 Task: Sort photos from a charity event into albums for different activities or initiatives.
Action: Mouse moved to (768, 430)
Screenshot: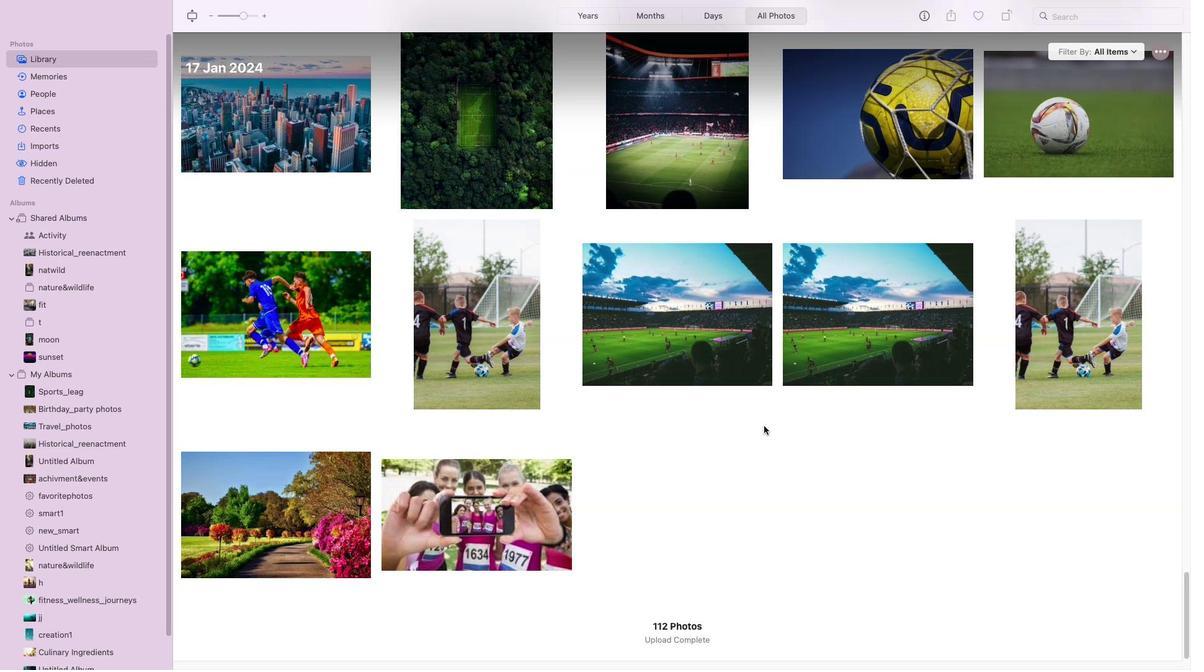 
Action: Mouse pressed left at (768, 430)
Screenshot: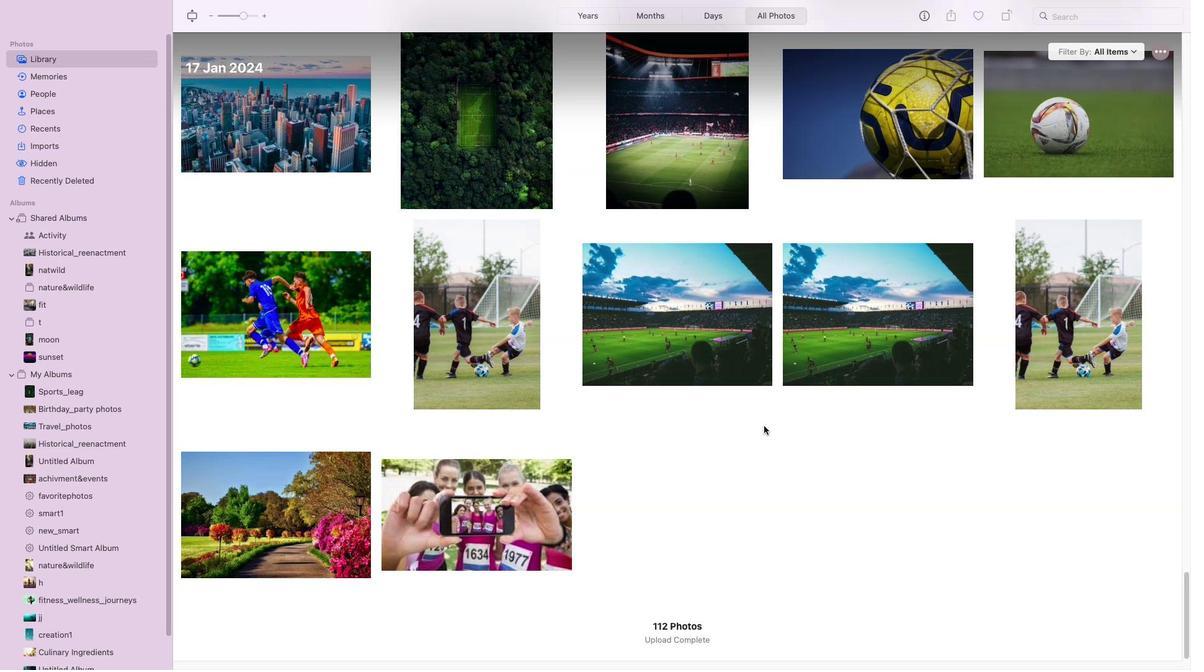 
Action: Mouse moved to (546, 519)
Screenshot: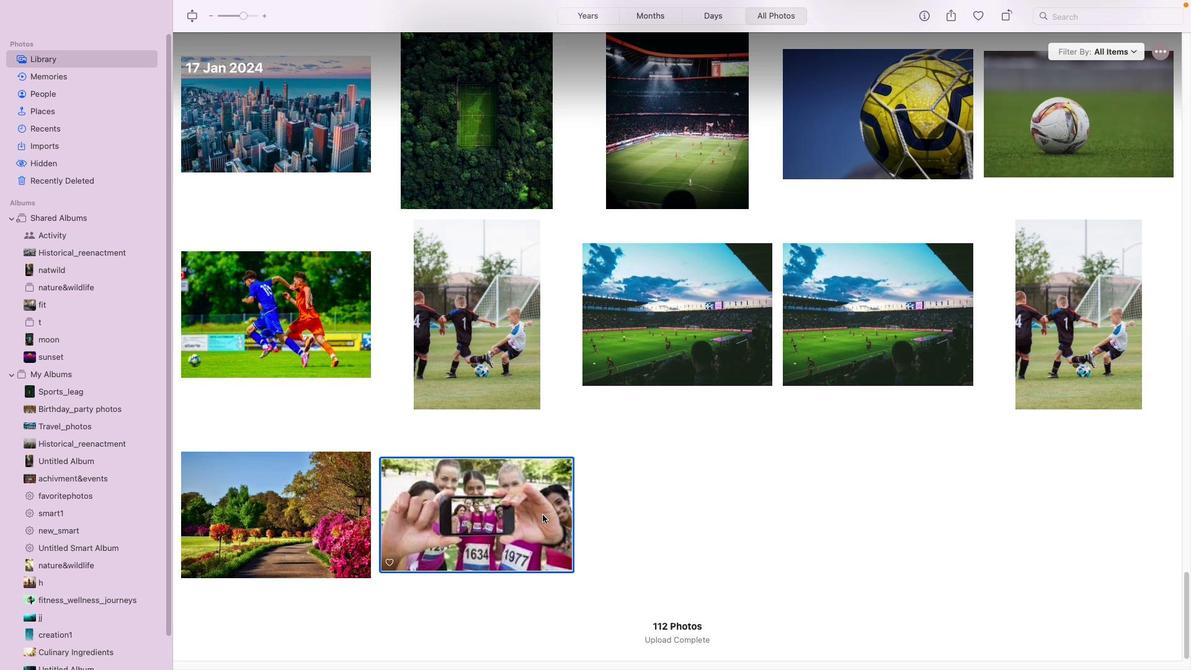 
Action: Mouse pressed left at (546, 519)
Screenshot: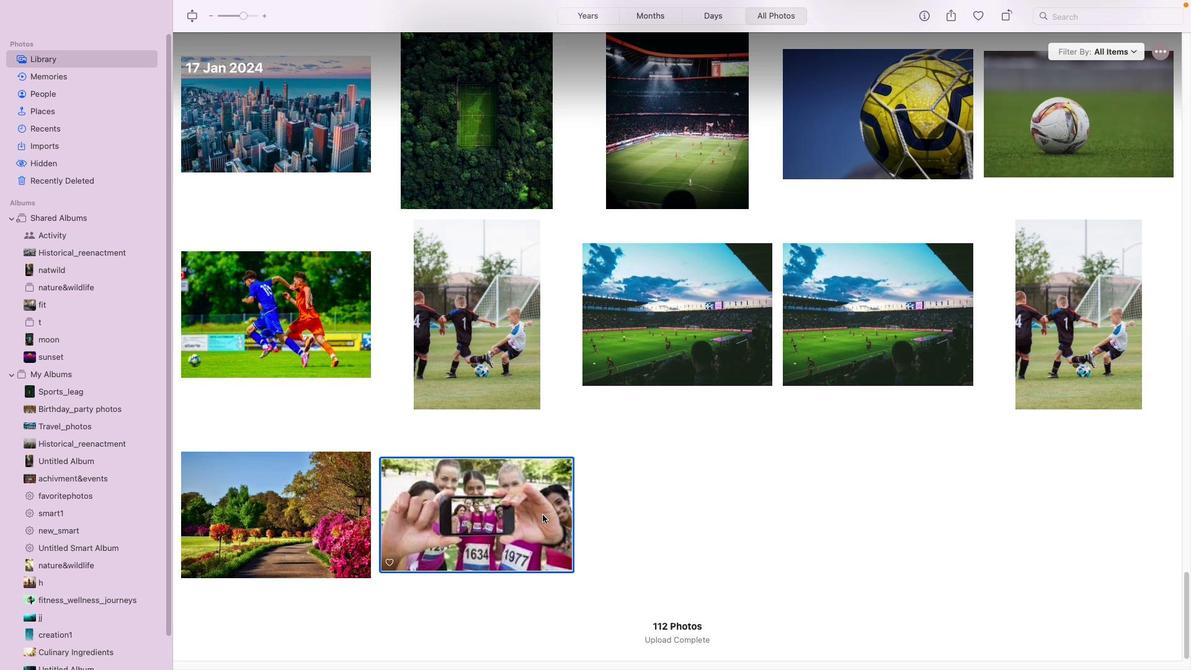 
Action: Mouse moved to (534, 473)
Screenshot: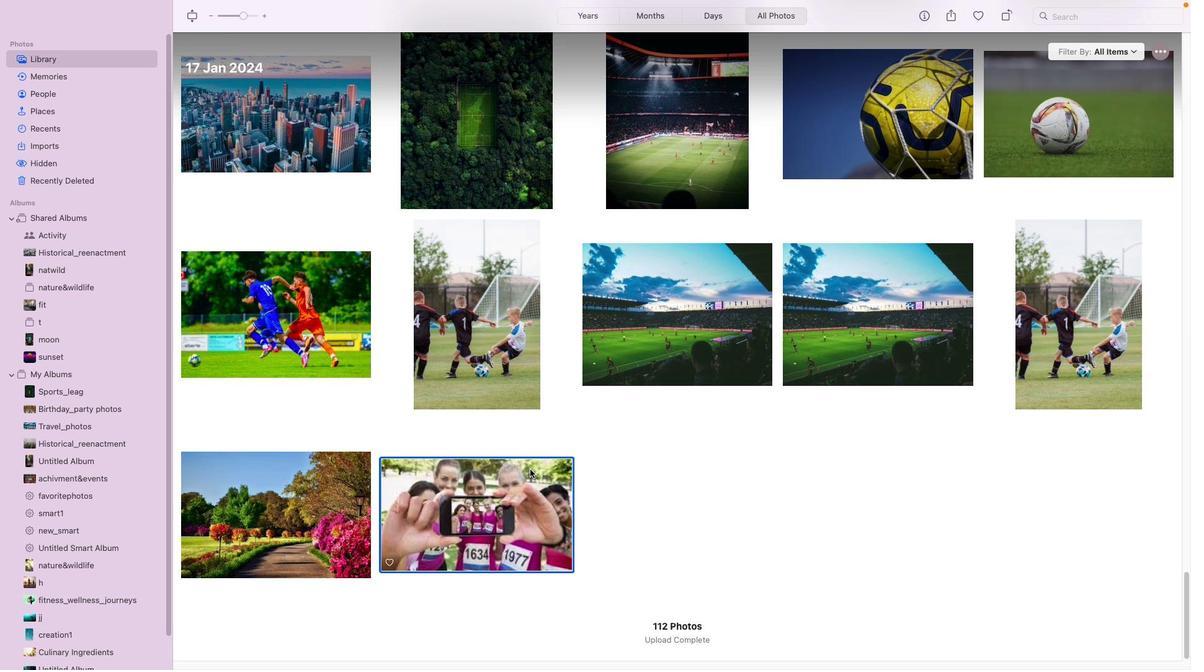 
Action: Key pressed Key.shift_r
Screenshot: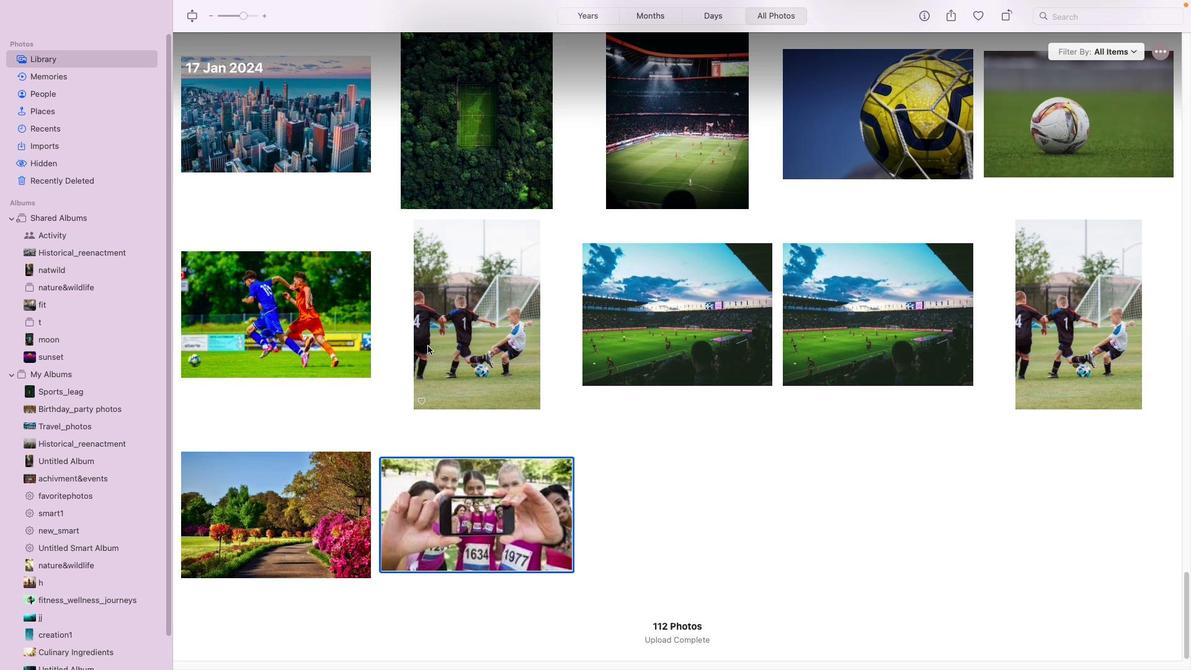 
Action: Mouse moved to (515, 344)
Screenshot: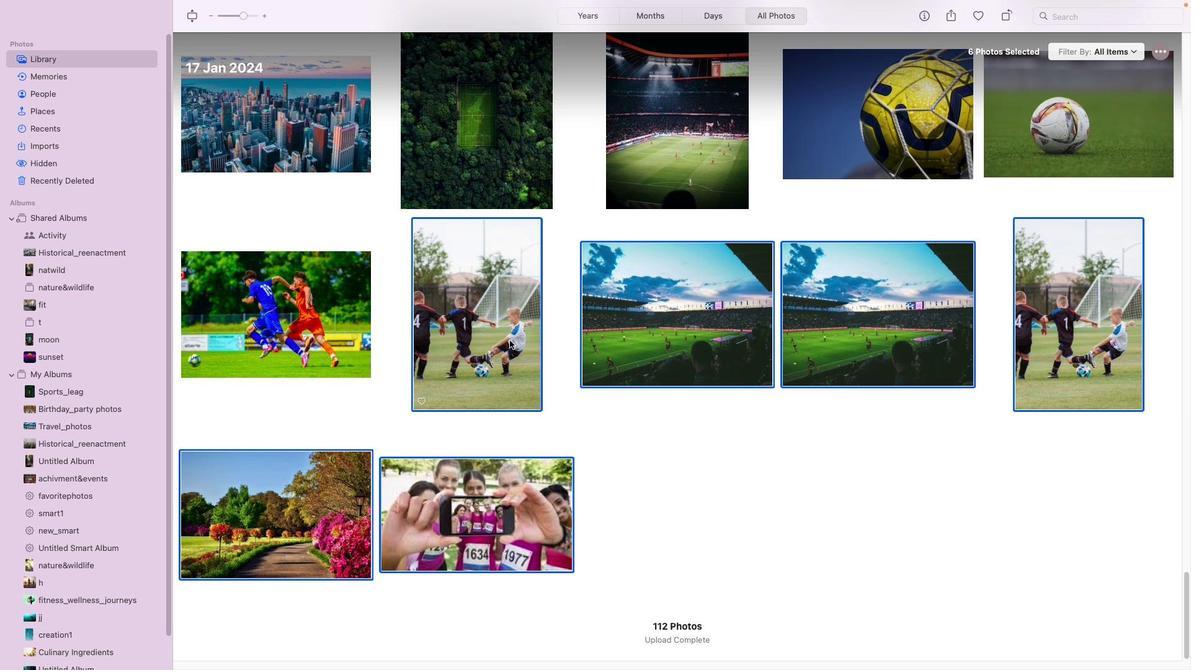 
Action: Mouse pressed left at (515, 344)
Screenshot: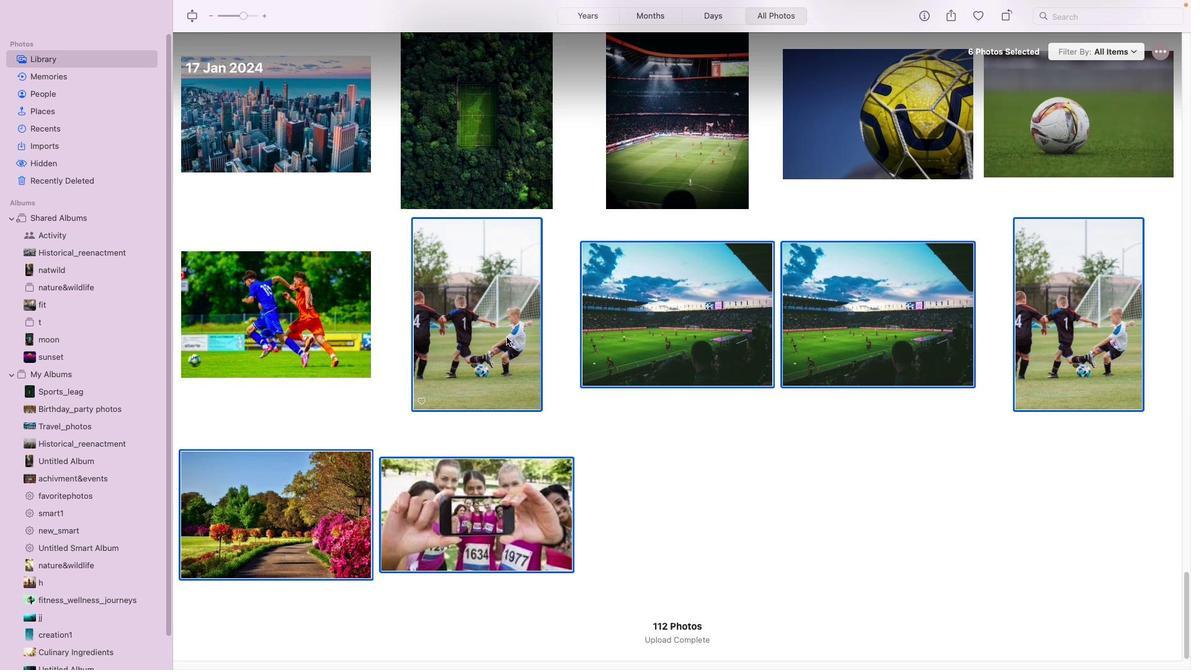 
Action: Mouse moved to (768, 479)
Screenshot: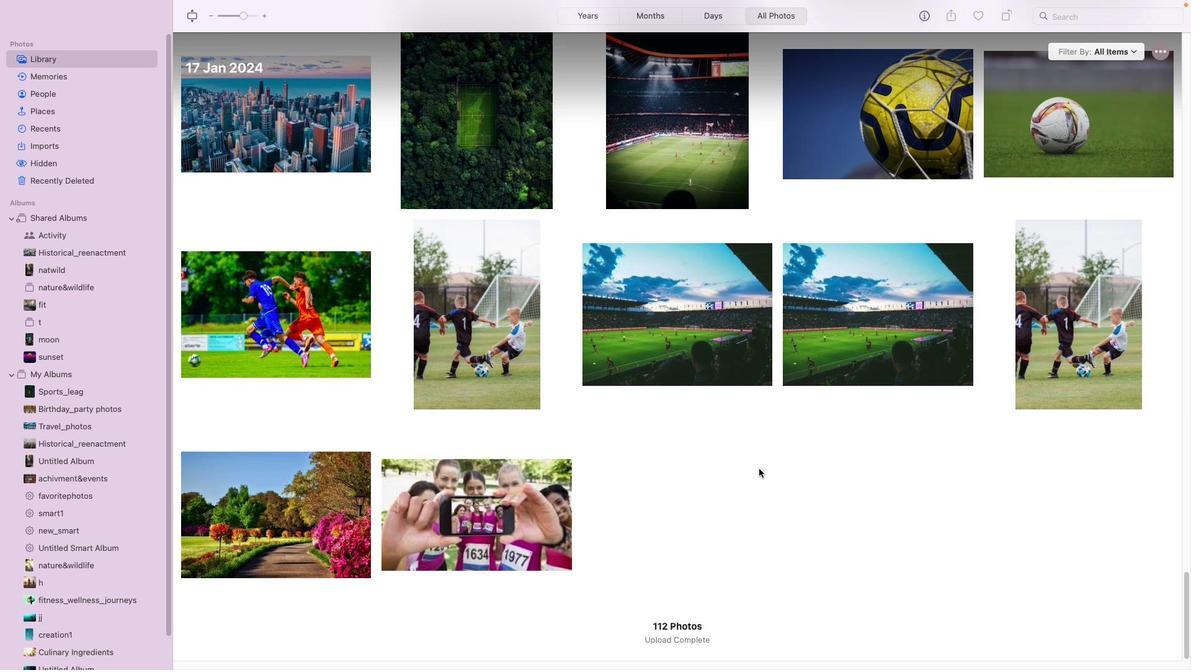 
Action: Mouse pressed left at (768, 479)
Screenshot: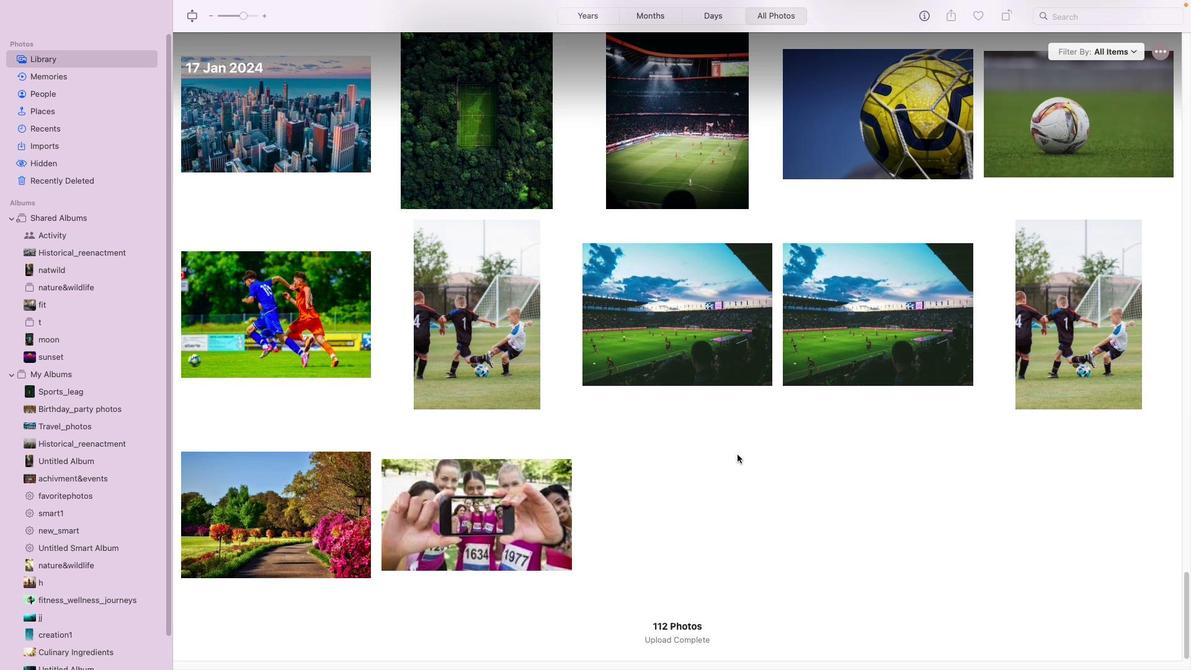 
Action: Mouse moved to (719, 446)
Screenshot: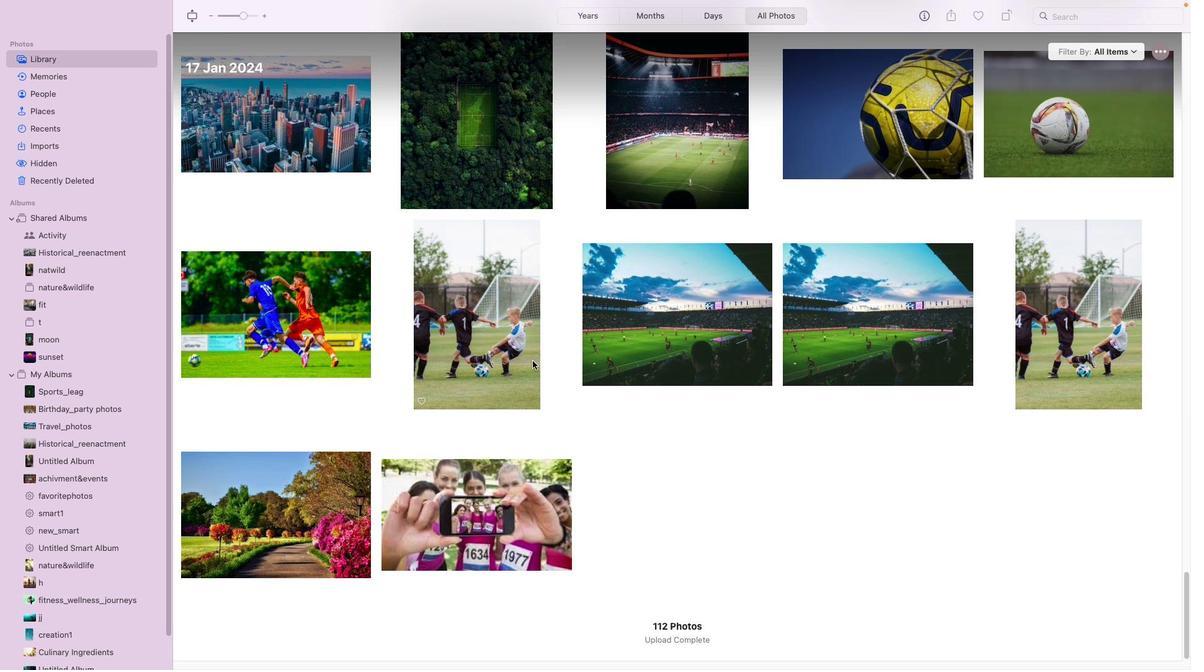 
Action: Key pressed Key.shift_r
Screenshot: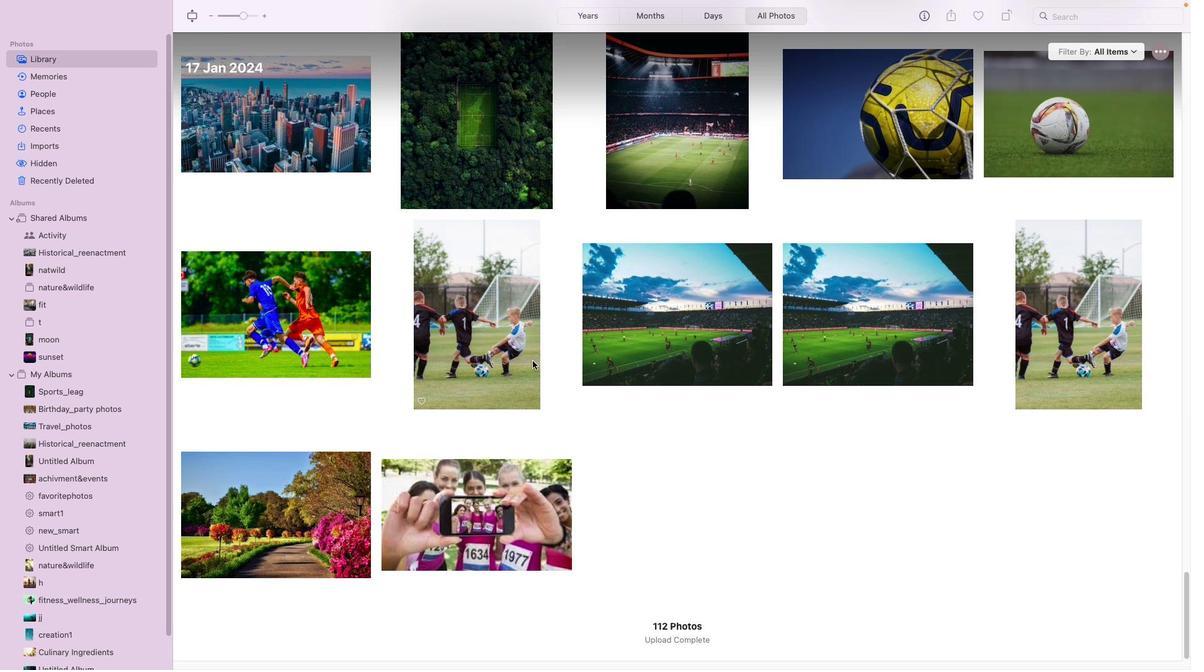 
Action: Mouse moved to (516, 364)
Screenshot: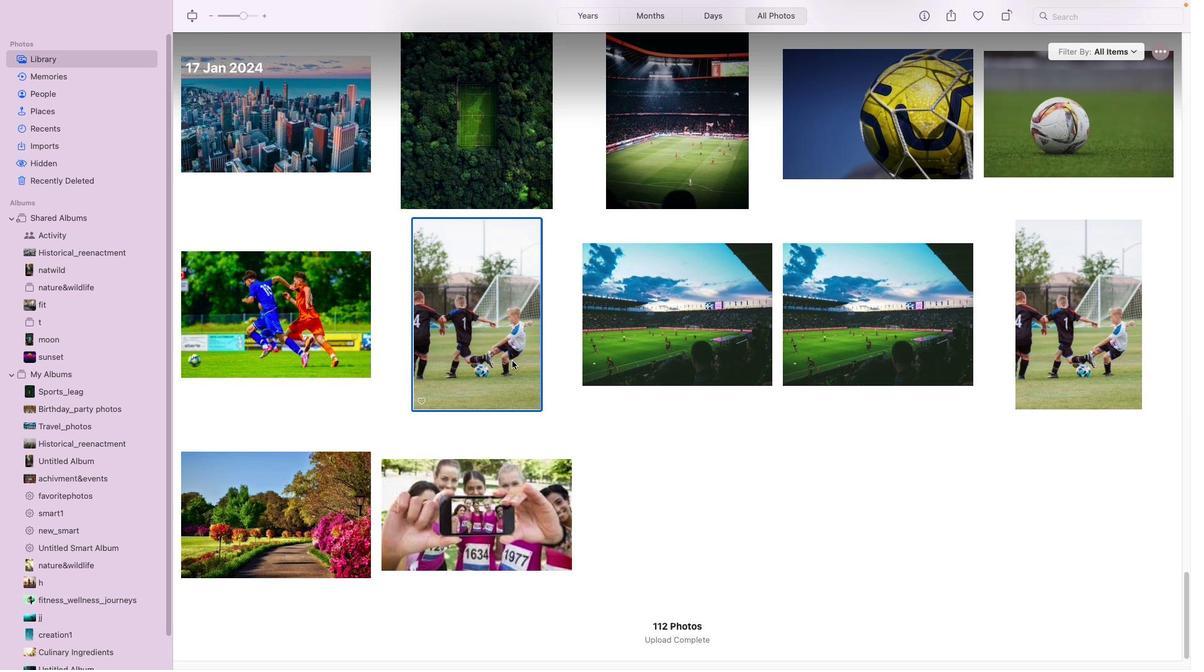 
Action: Mouse pressed left at (516, 364)
Screenshot: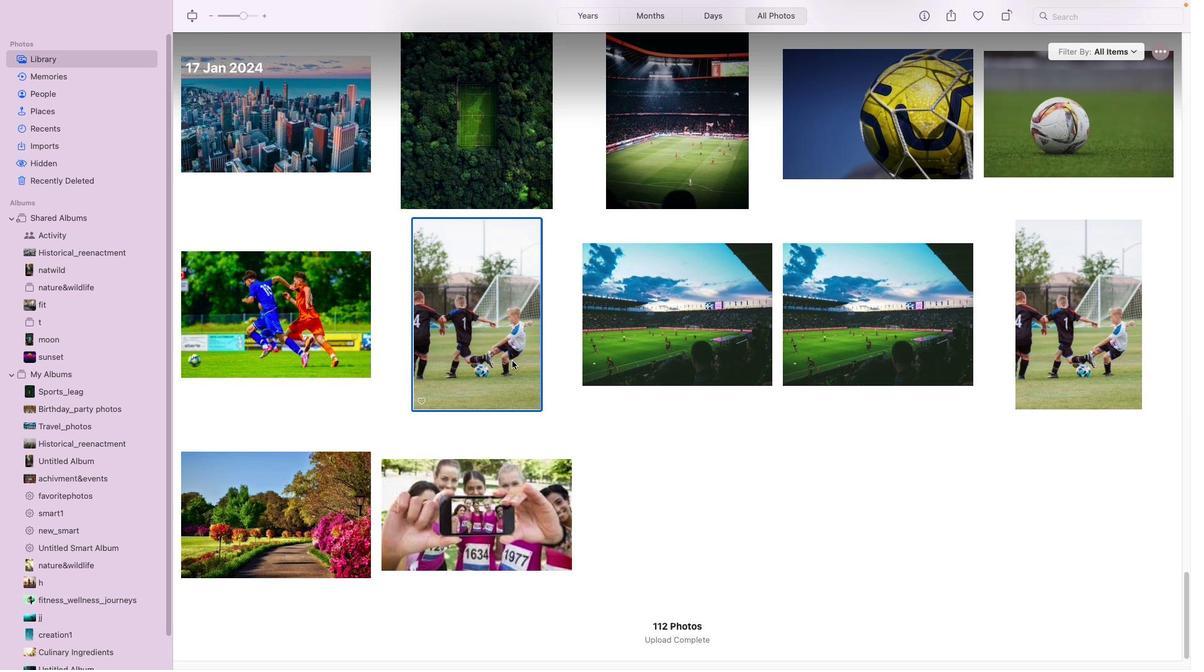 
Action: Mouse moved to (503, 495)
Screenshot: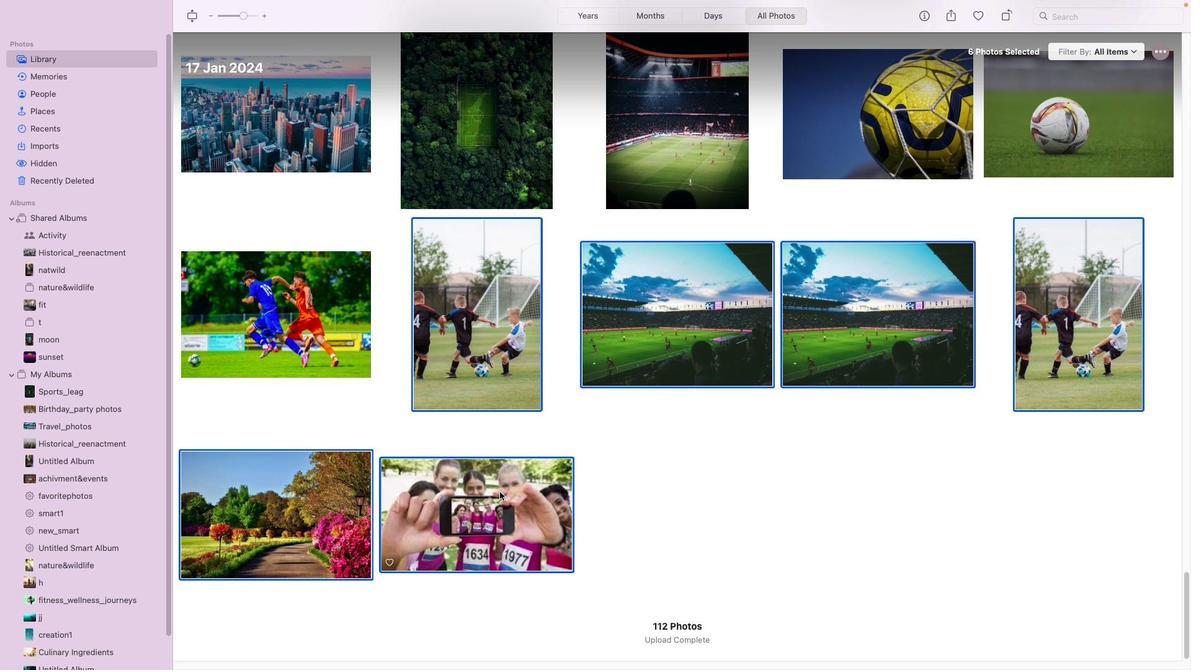 
Action: Mouse pressed left at (503, 495)
Screenshot: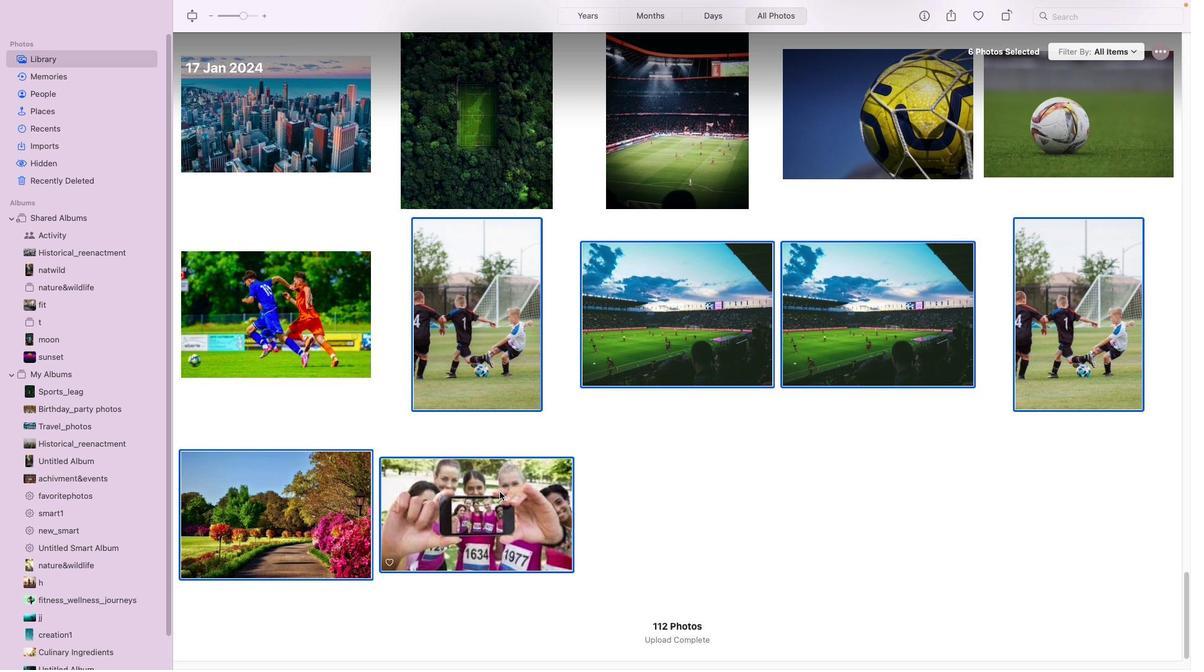 
Action: Mouse moved to (343, 519)
Screenshot: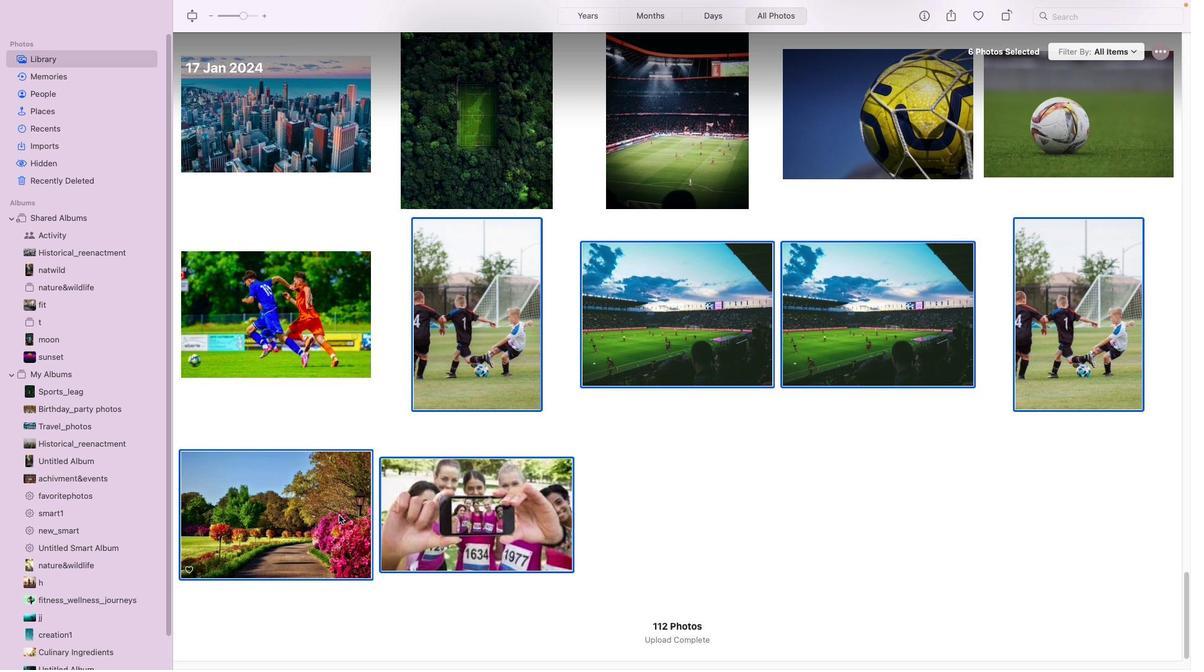 
Action: Key pressed Key.shift_r
Screenshot: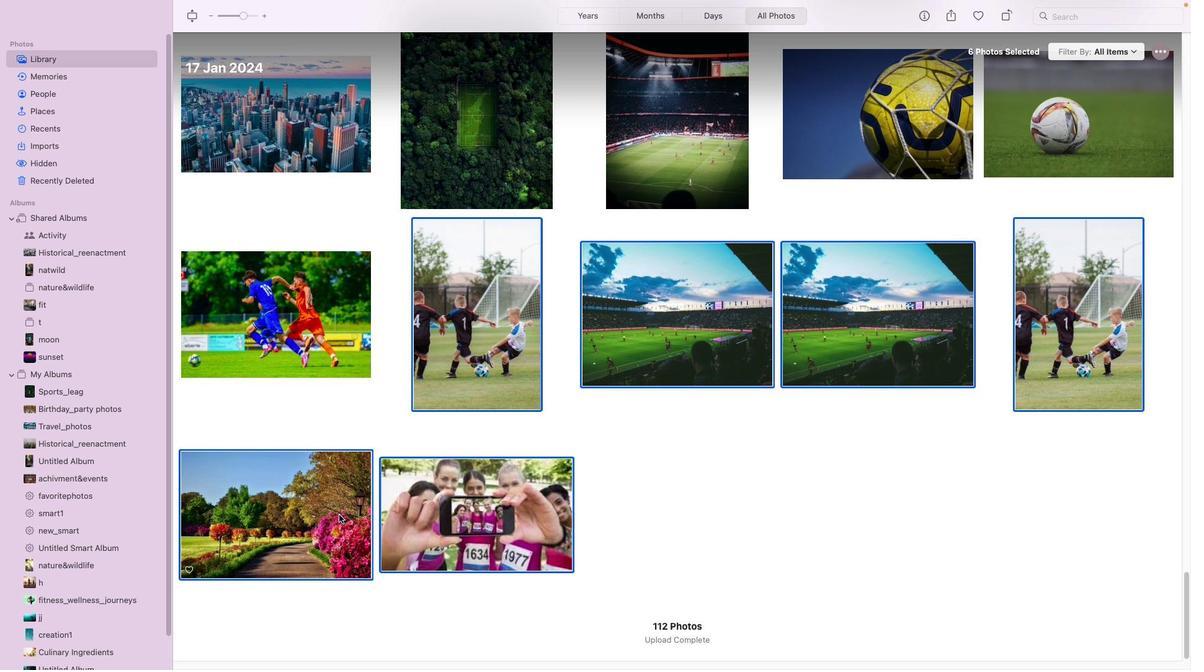 
Action: Mouse pressed left at (343, 519)
Screenshot: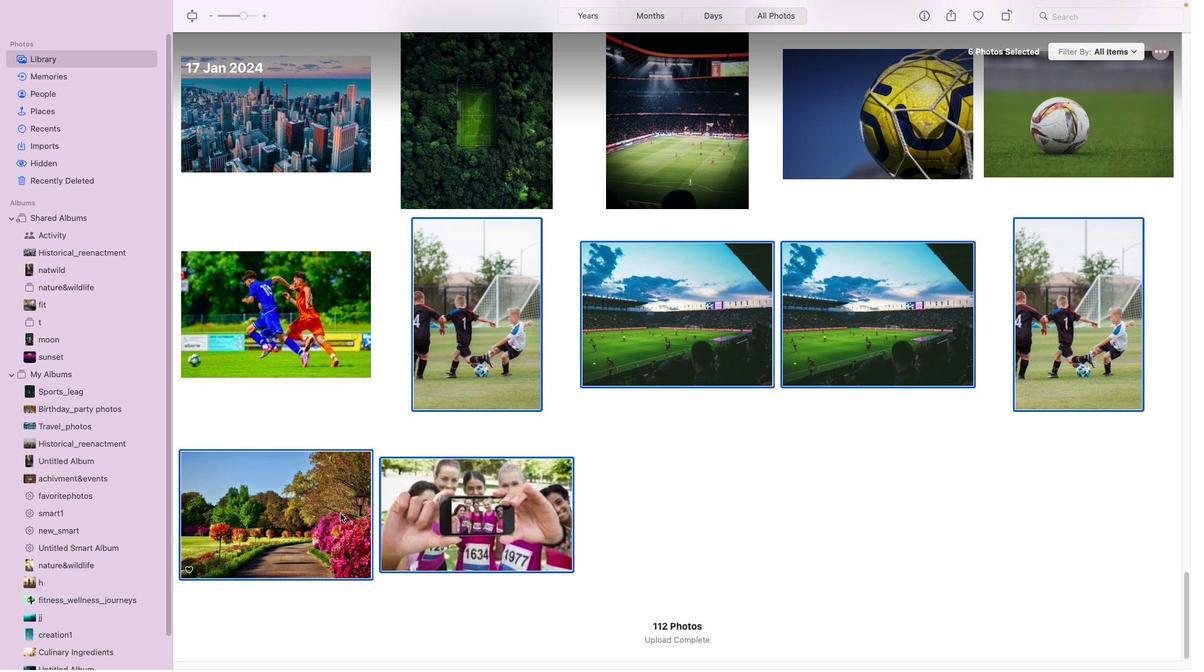 
Action: Mouse moved to (344, 518)
Screenshot: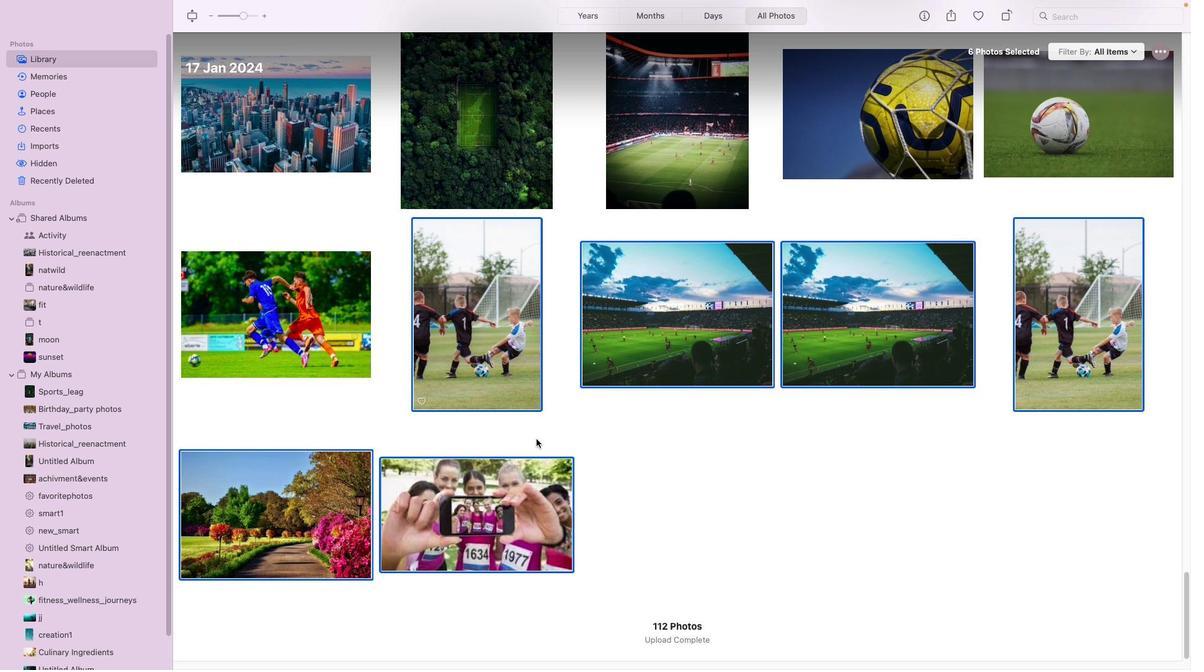 
Action: Mouse pressed left at (344, 518)
Screenshot: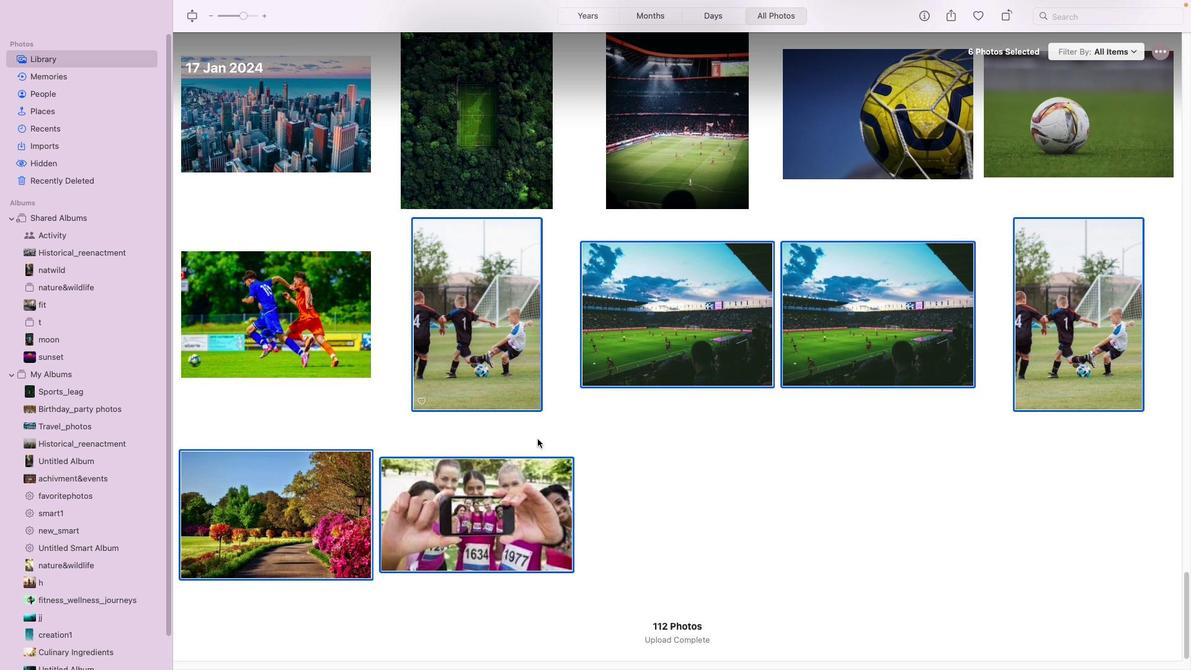 
Action: Mouse moved to (541, 443)
Screenshot: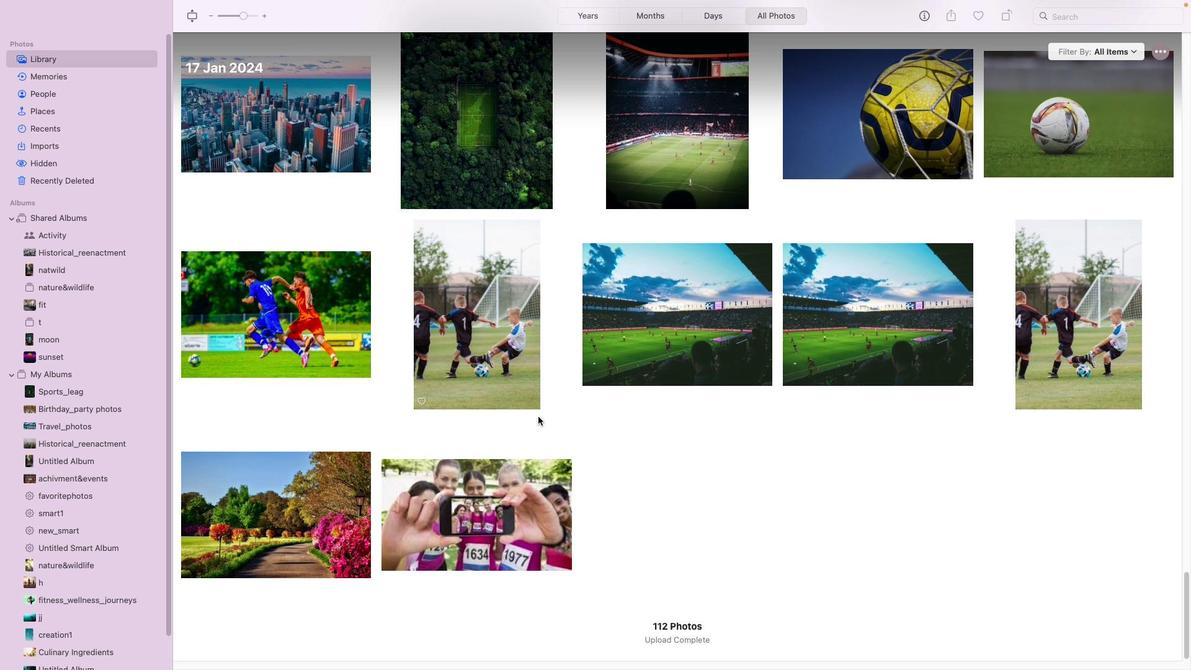 
Action: Mouse pressed left at (541, 443)
Screenshot: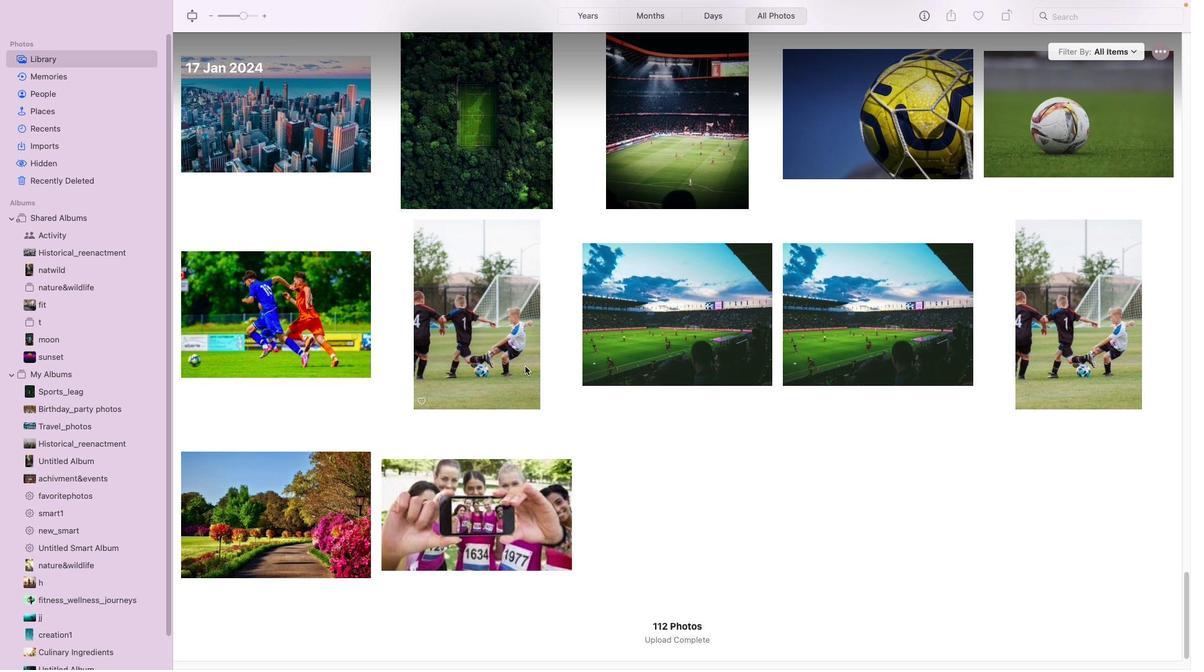 
Action: Mouse moved to (529, 370)
Screenshot: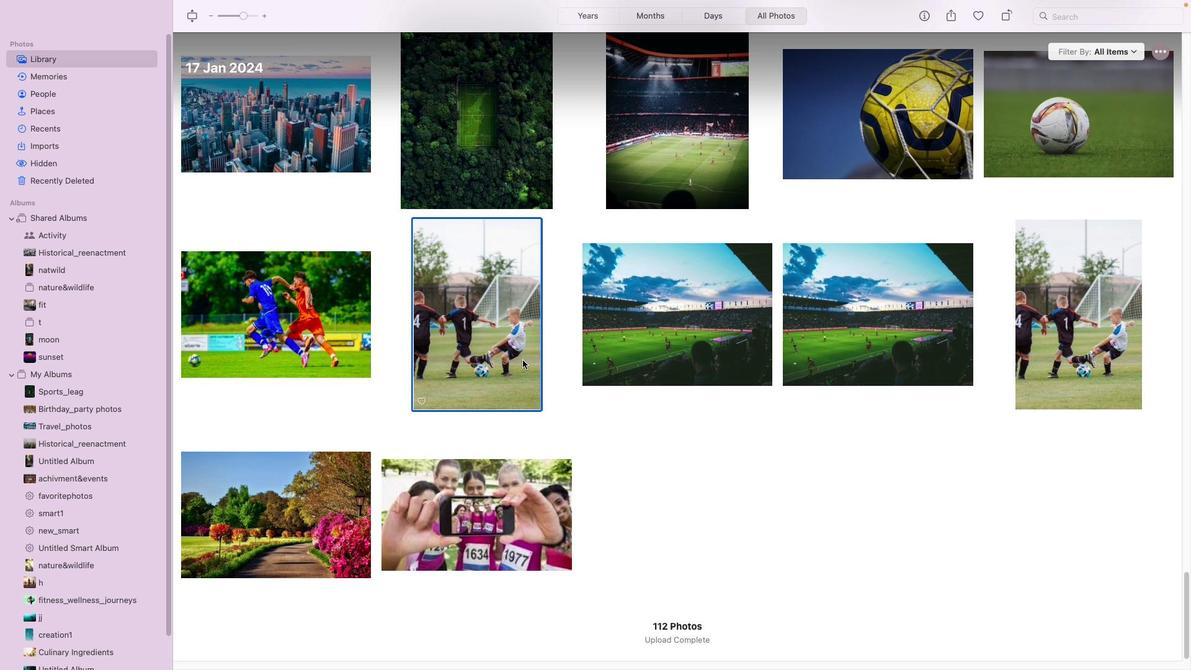 
Action: Key pressed Key.shift_r
Screenshot: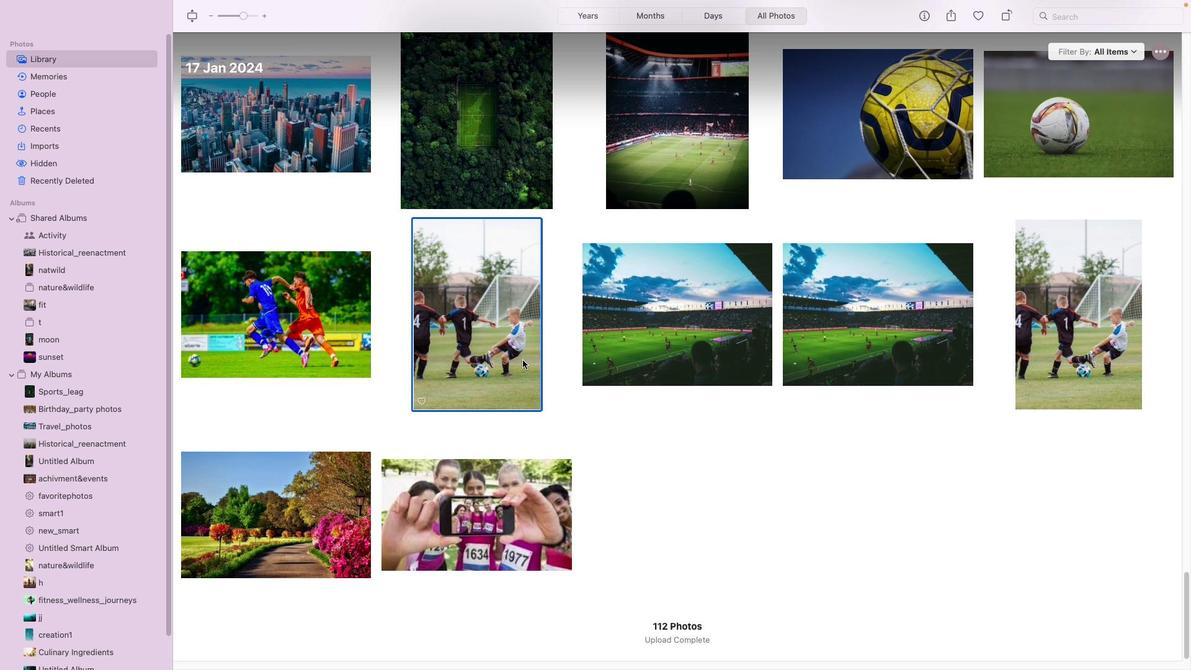 
Action: Mouse moved to (527, 364)
Screenshot: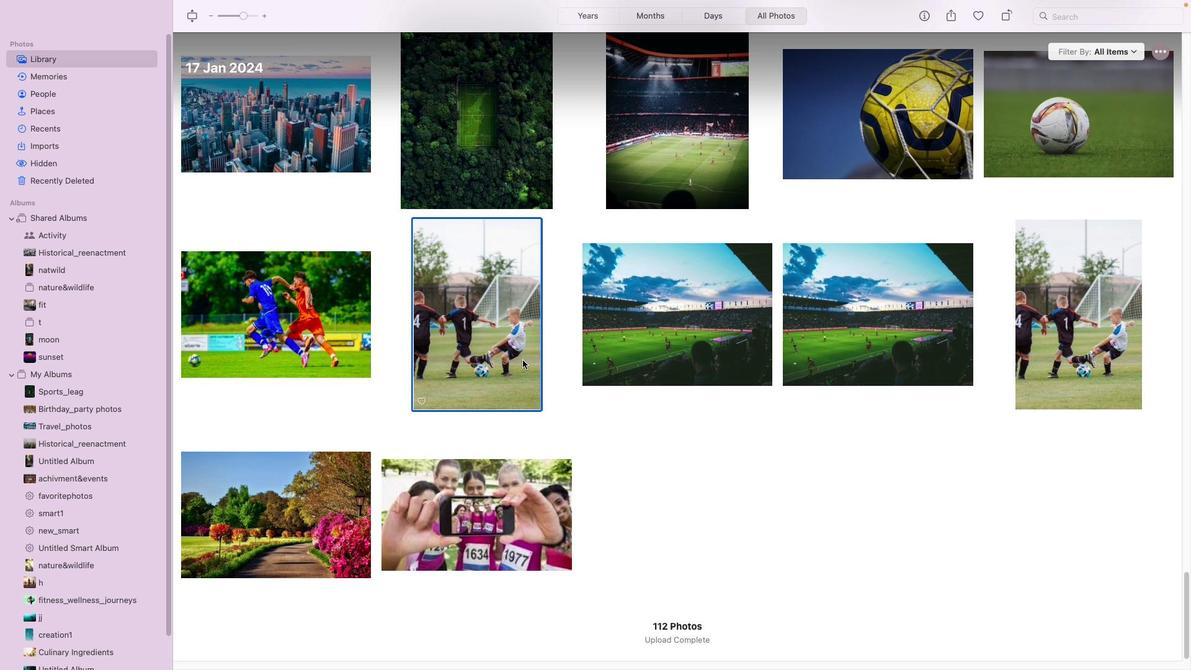
Action: Mouse pressed left at (527, 364)
Screenshot: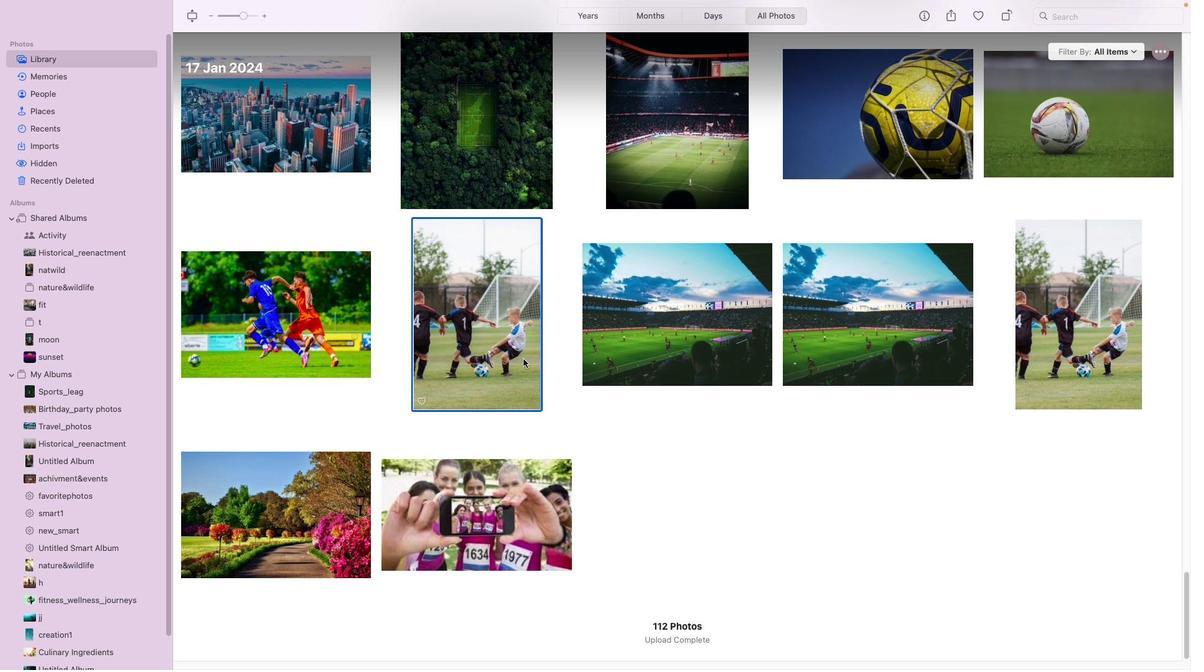 
Action: Mouse moved to (753, 356)
Screenshot: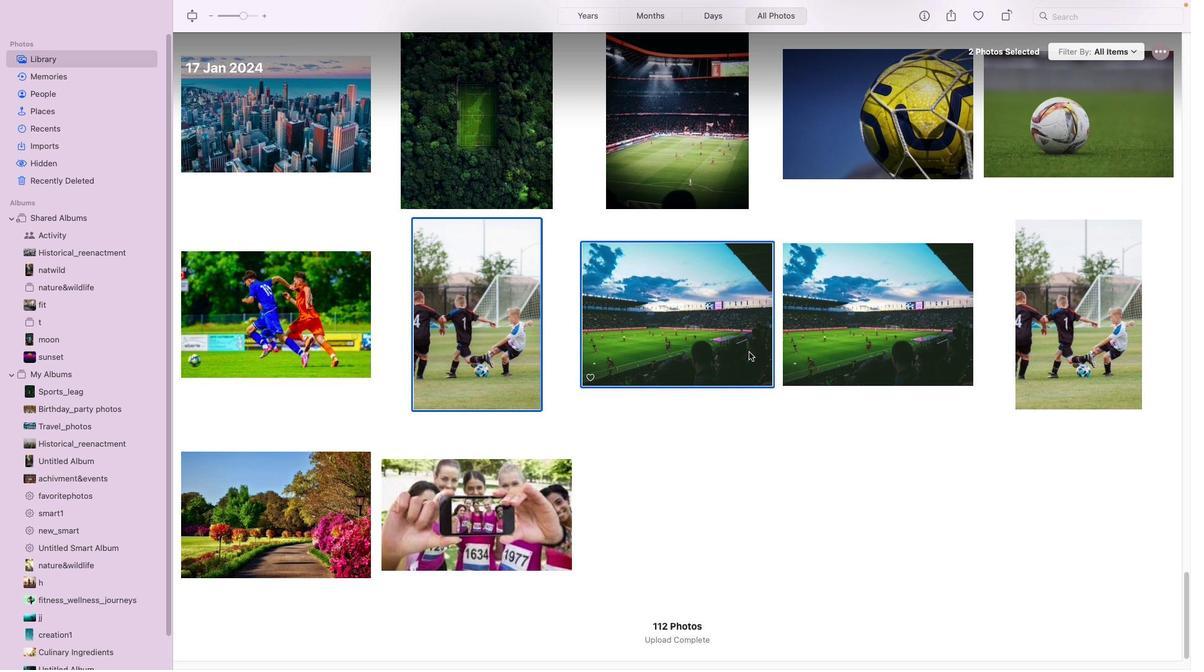 
Action: Mouse pressed left at (753, 356)
Screenshot: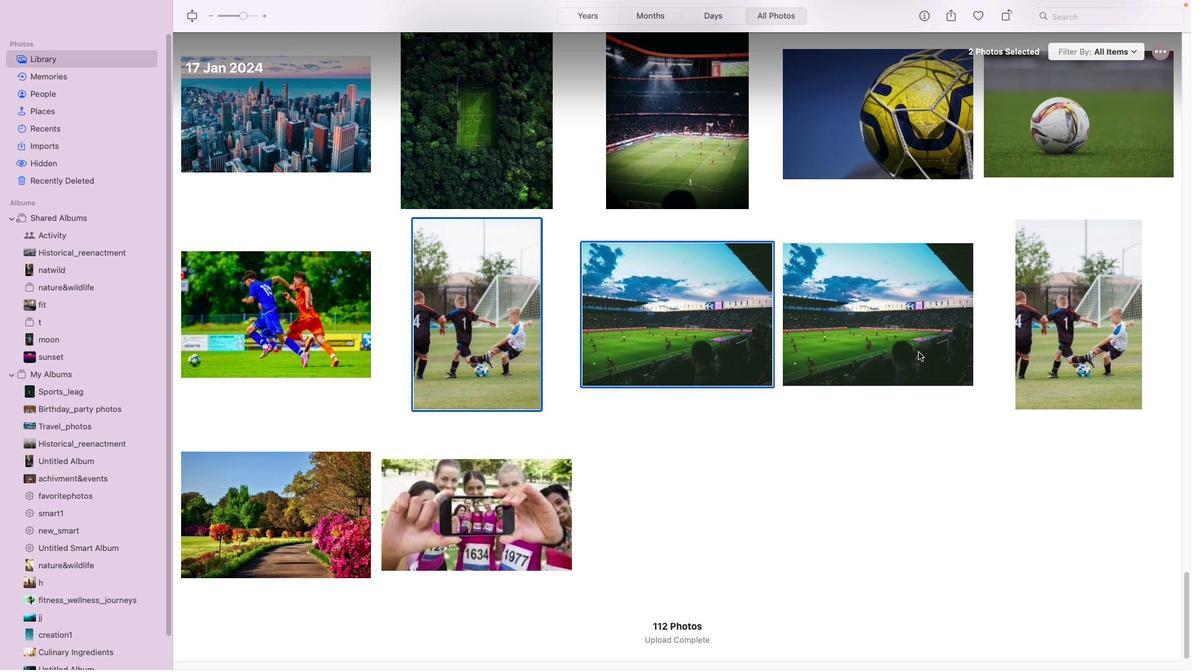 
Action: Mouse moved to (521, 514)
Screenshot: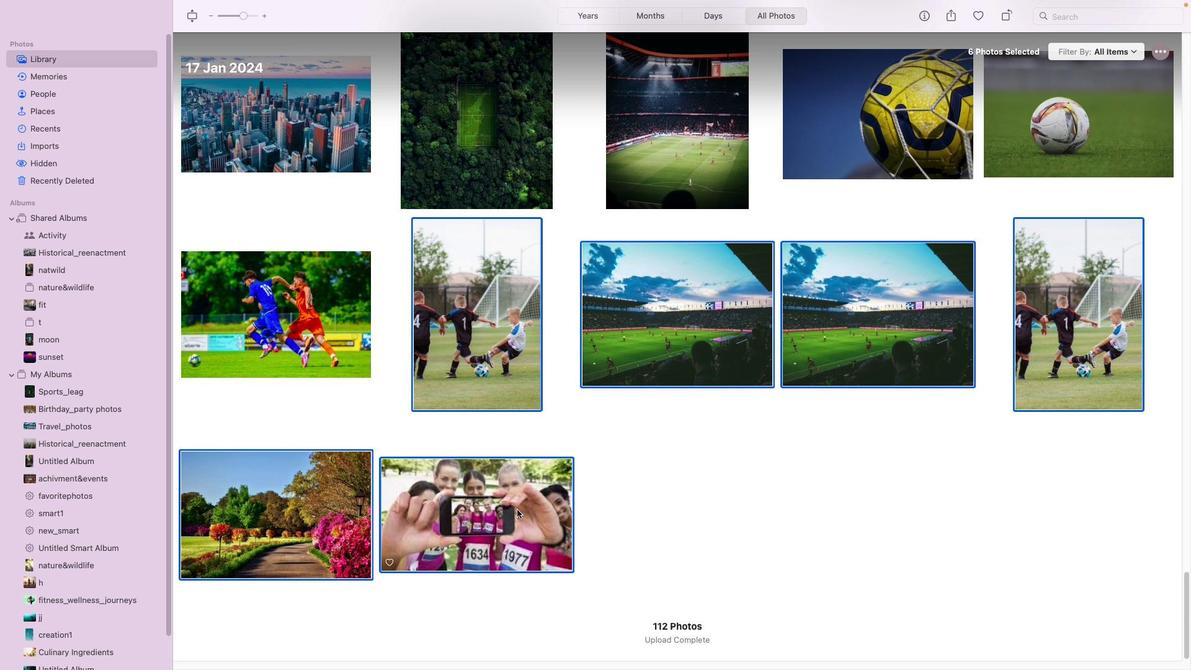 
Action: Mouse pressed left at (521, 514)
Screenshot: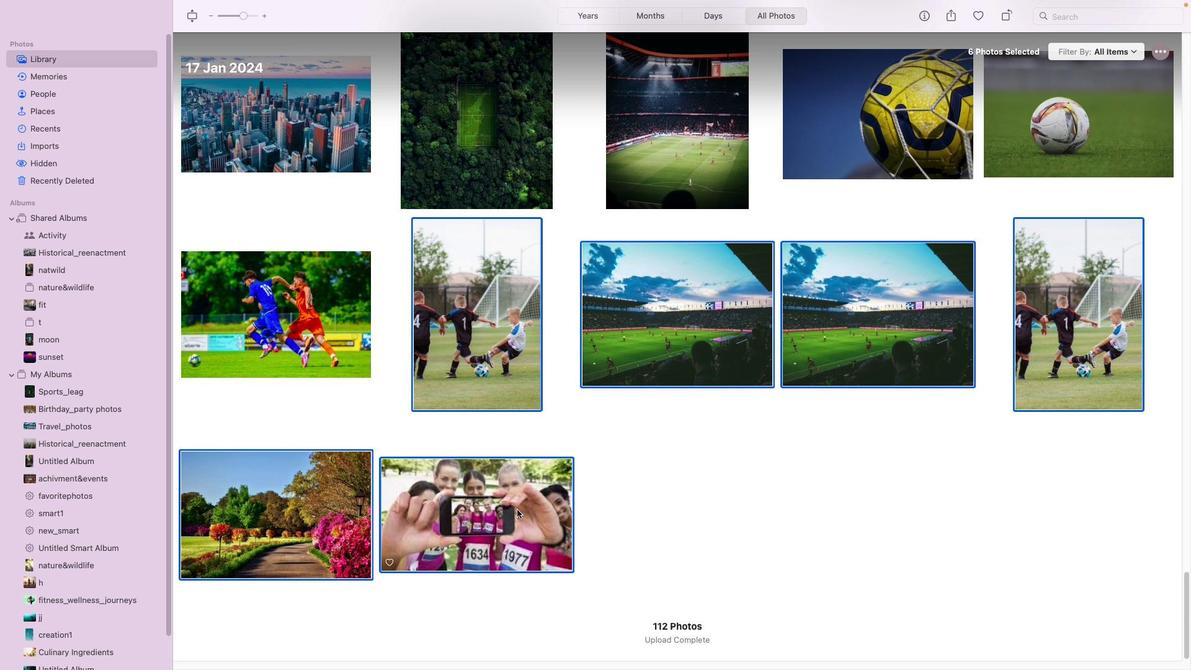 
Action: Mouse moved to (1118, 377)
Screenshot: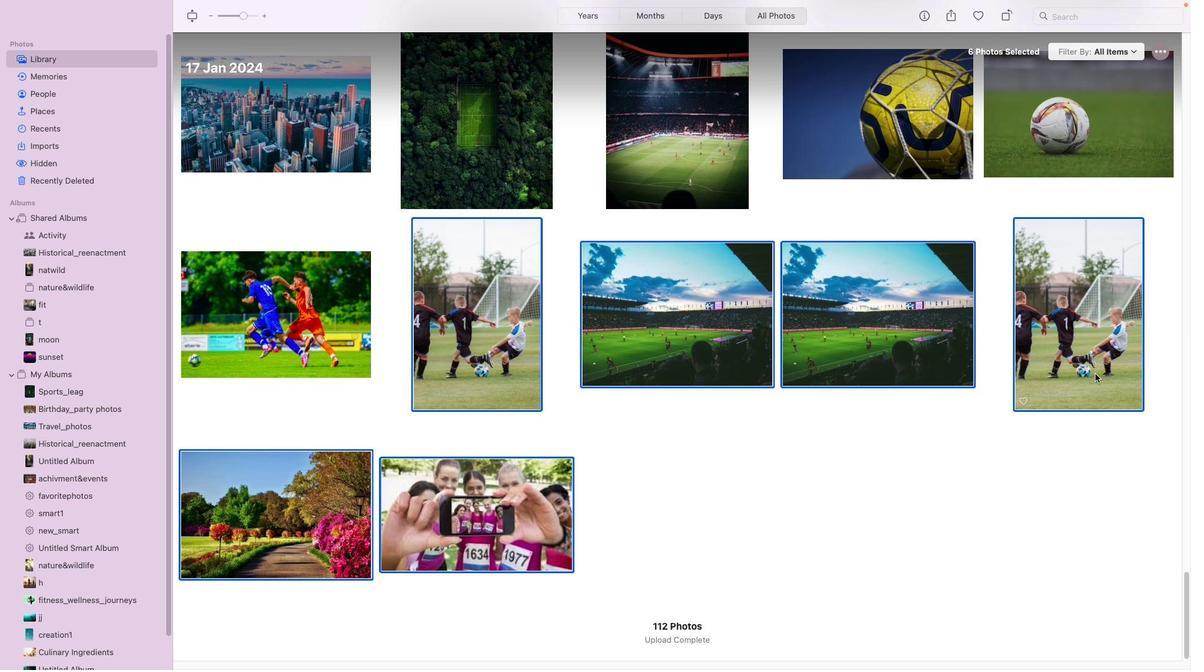 
Action: Mouse pressed left at (1118, 377)
Screenshot: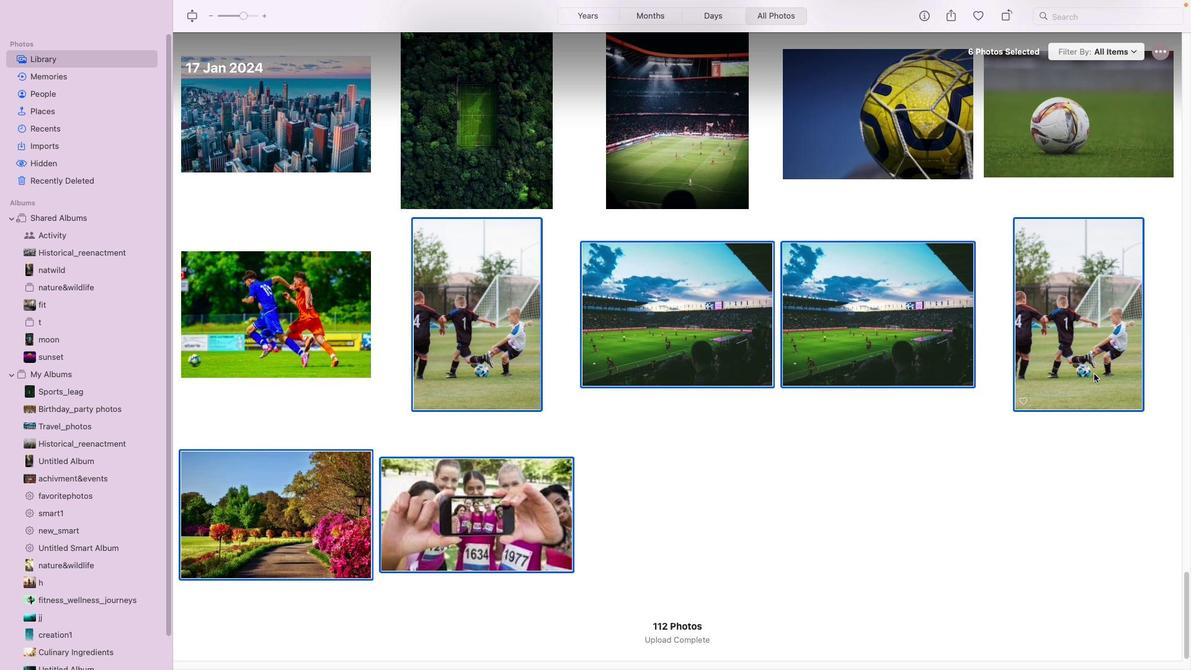 
Action: Mouse moved to (1099, 377)
Screenshot: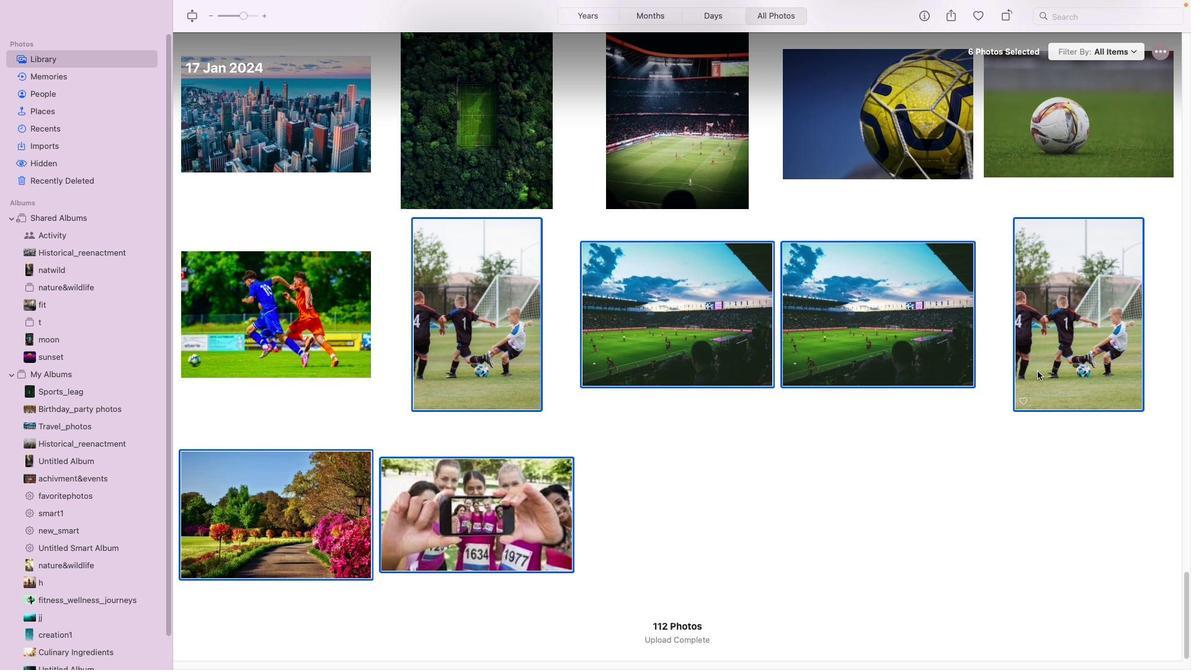 
Action: Mouse pressed left at (1099, 377)
Screenshot: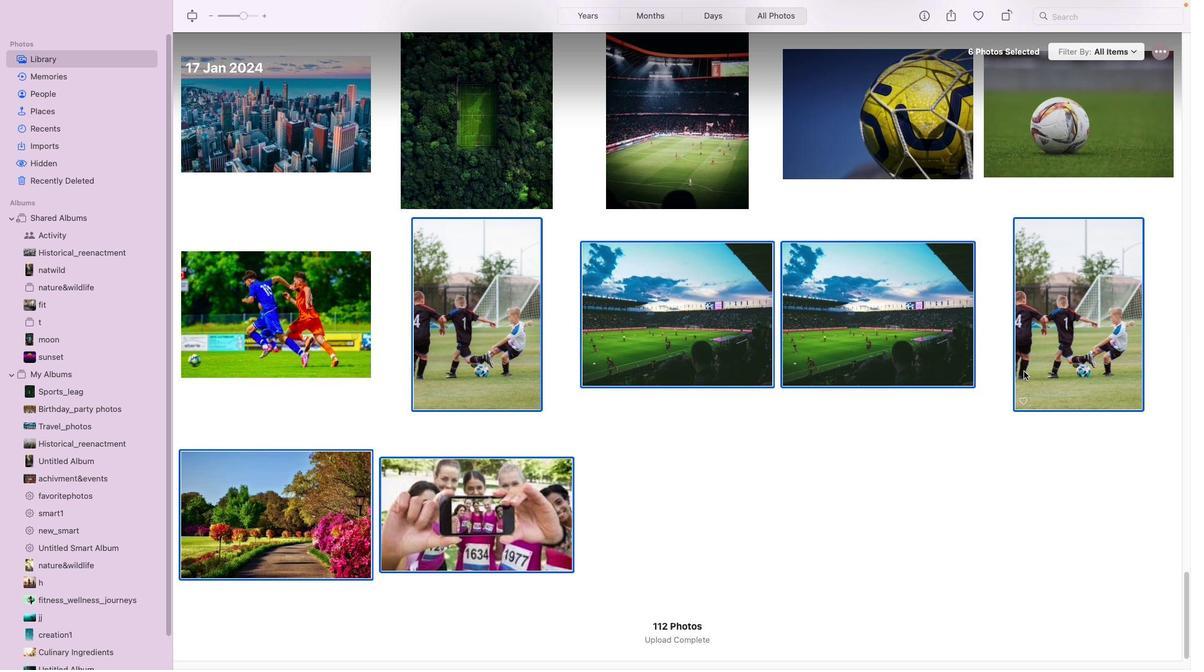 
Action: Mouse moved to (956, 447)
Screenshot: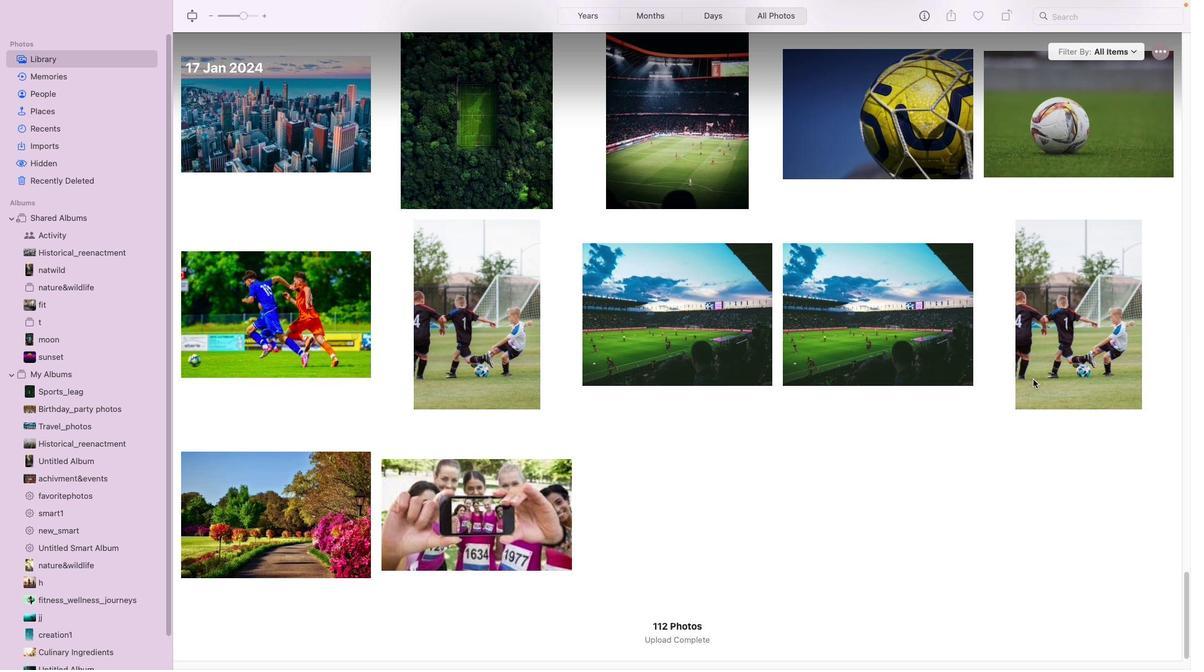 
Action: Mouse pressed left at (956, 447)
Screenshot: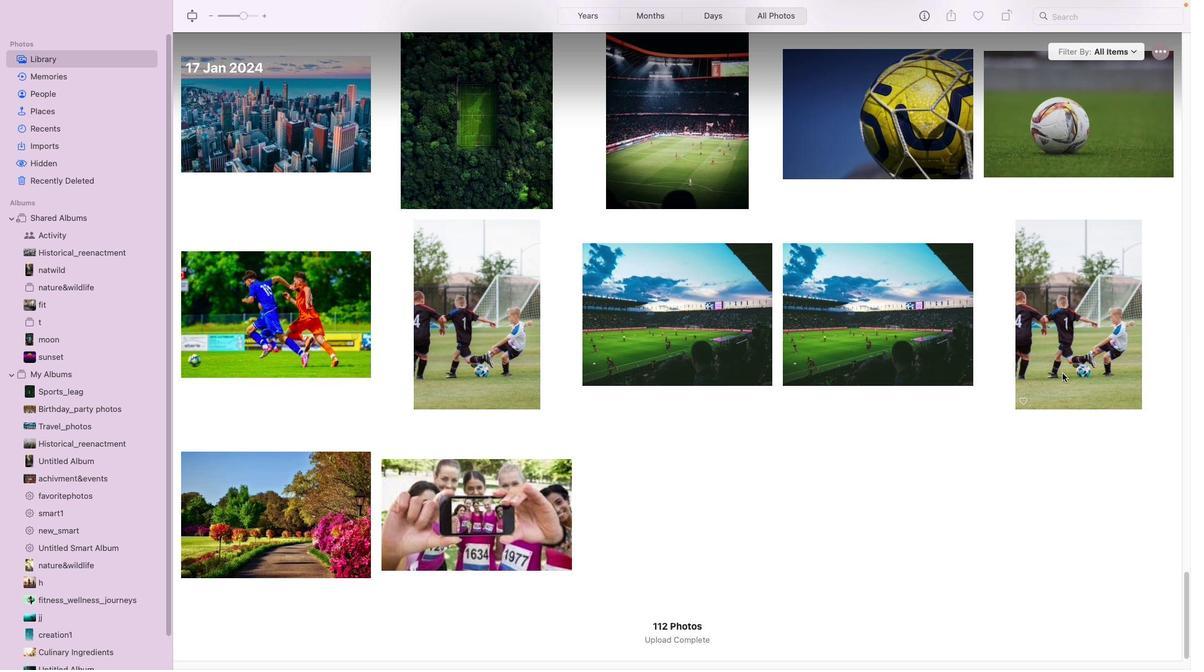 
Action: Mouse moved to (1071, 377)
Screenshot: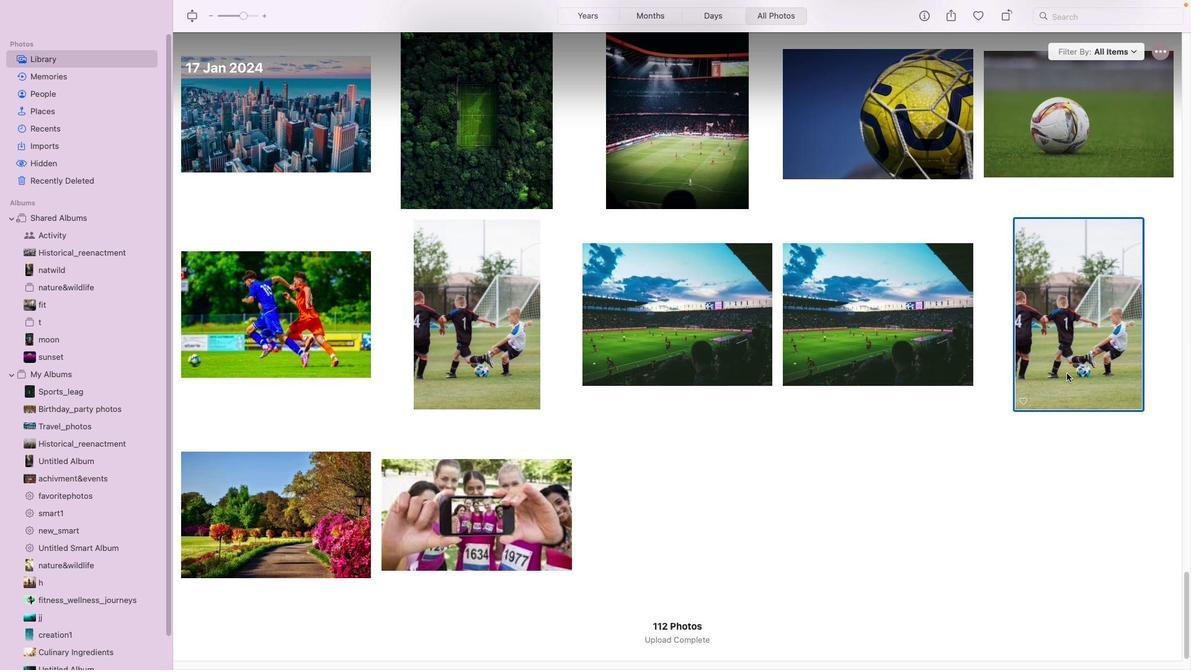 
Action: Mouse pressed left at (1071, 377)
Screenshot: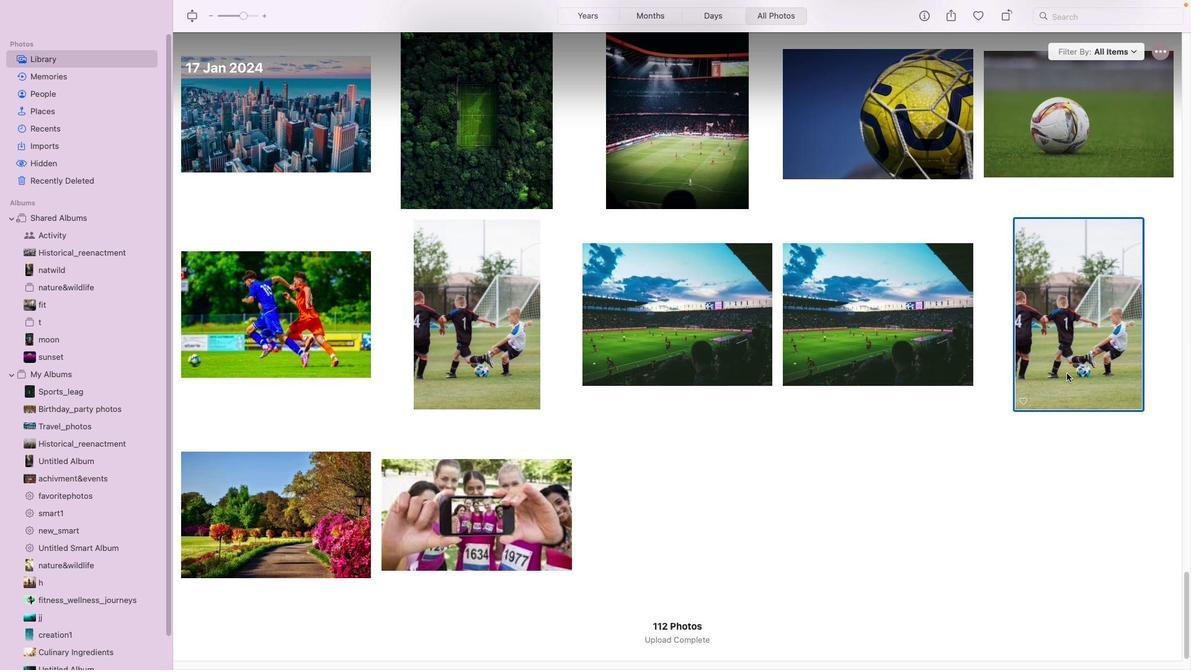 
Action: Key pressed Key.shift_r
Screenshot: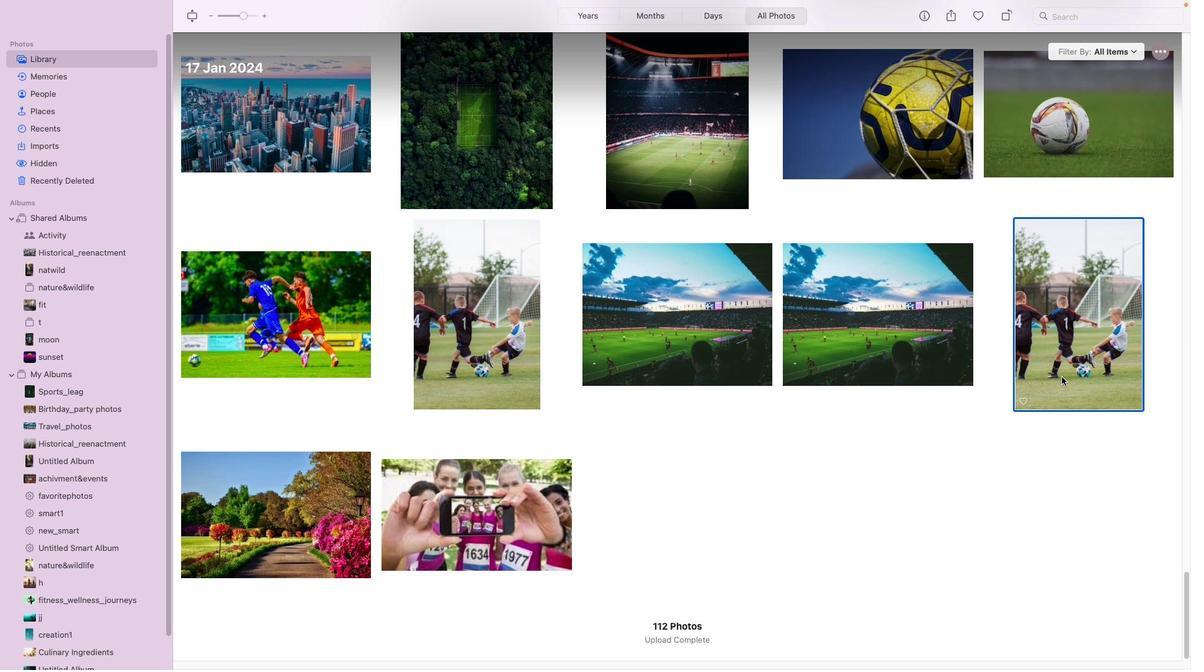 
Action: Mouse moved to (526, 507)
Screenshot: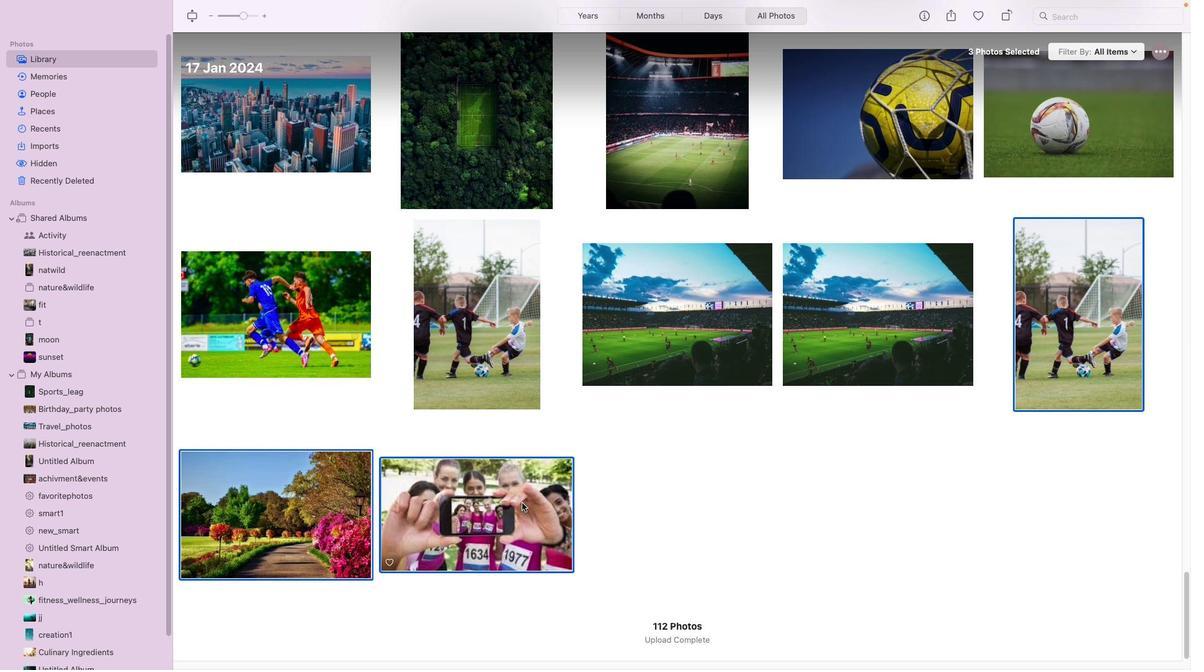 
Action: Mouse pressed left at (526, 507)
Screenshot: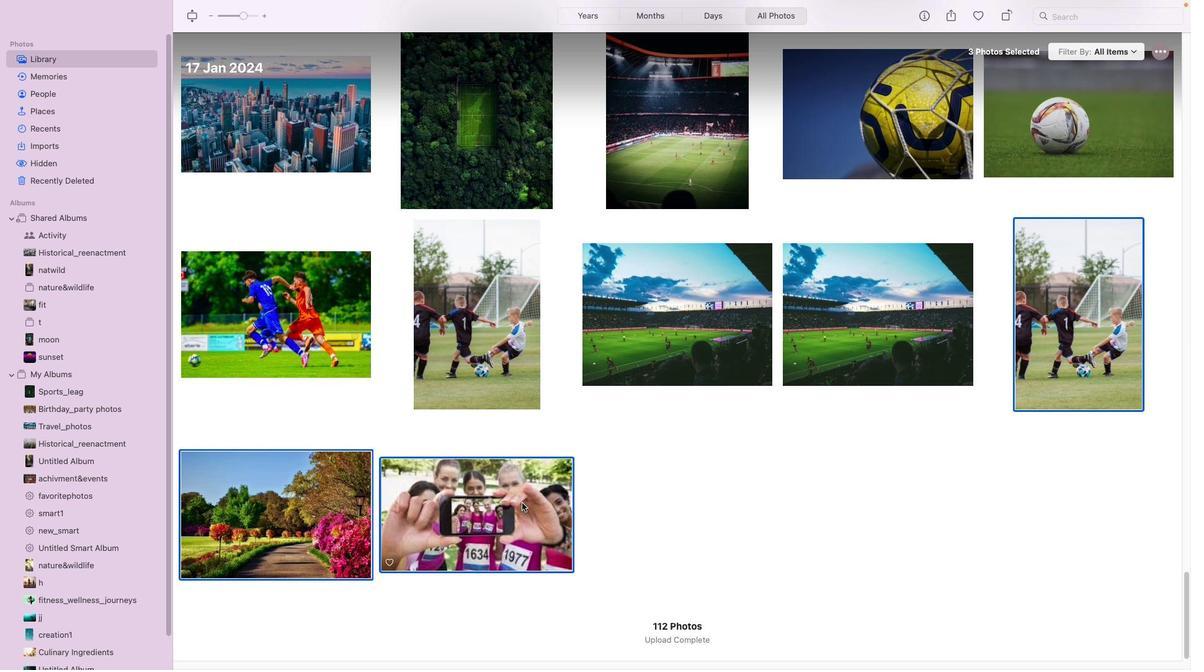 
Action: Mouse moved to (558, 464)
Screenshot: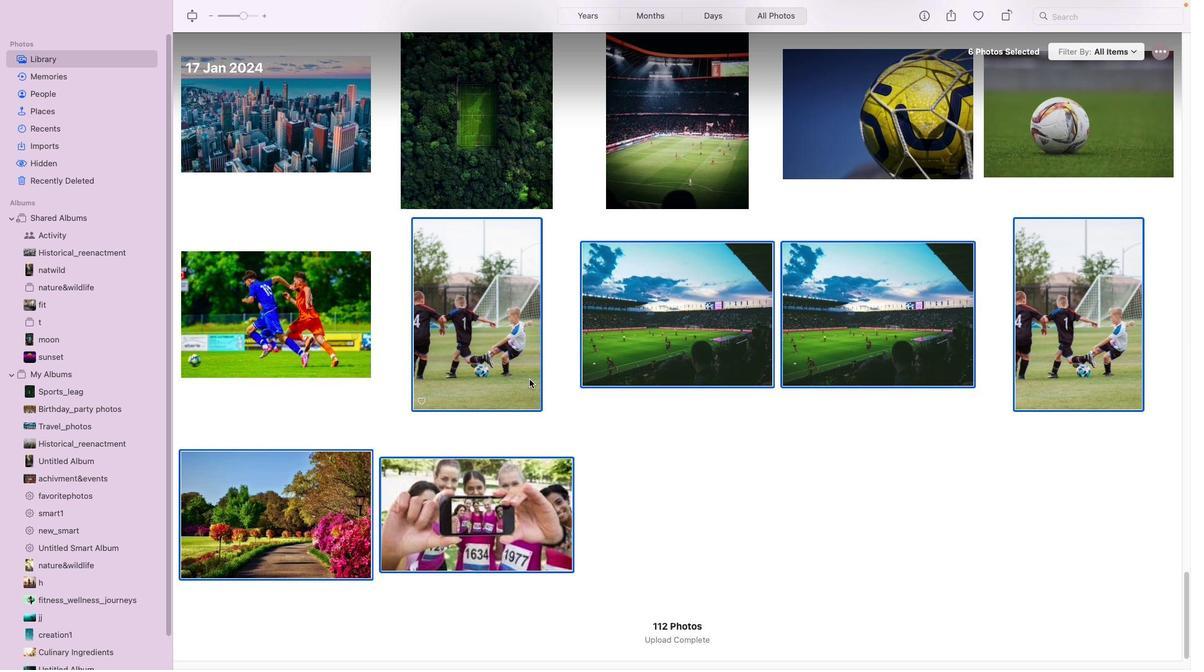 
Action: Key pressed Key.shift_r
Screenshot: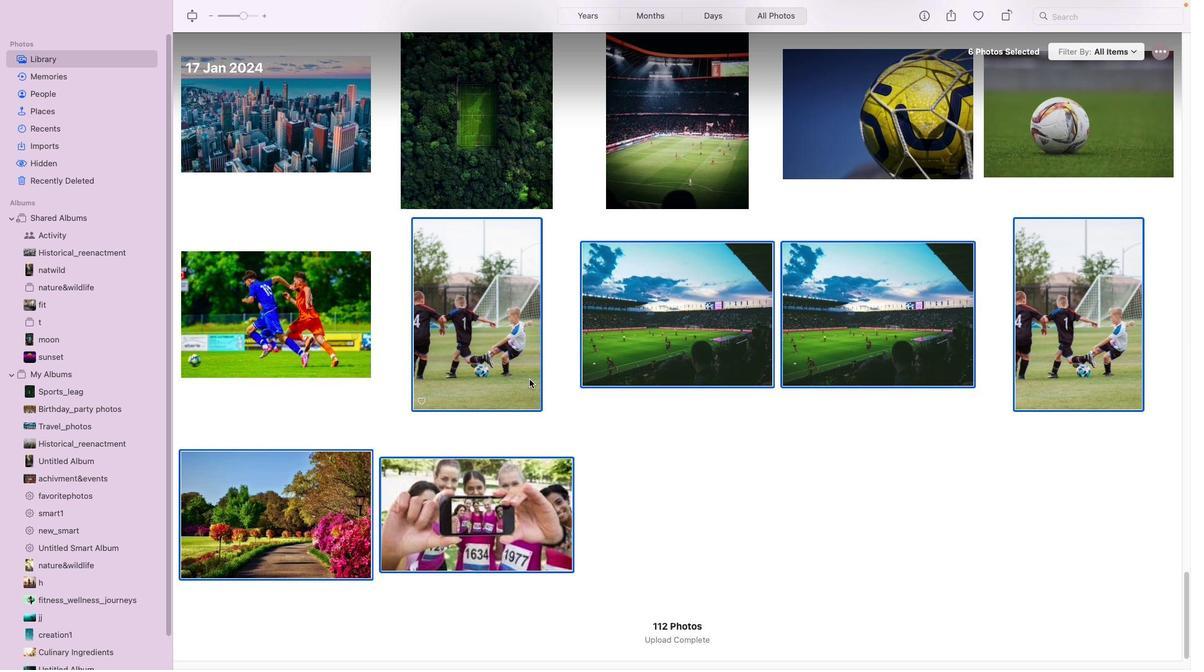 
Action: Mouse moved to (534, 383)
Screenshot: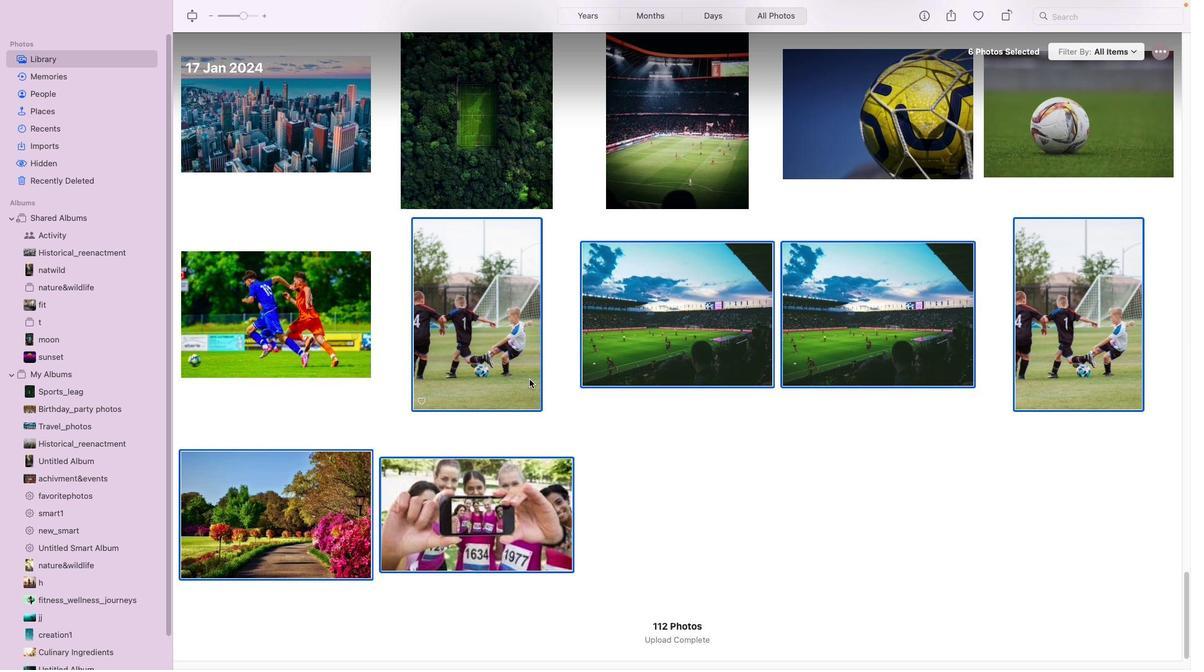 
Action: Mouse pressed left at (534, 383)
Screenshot: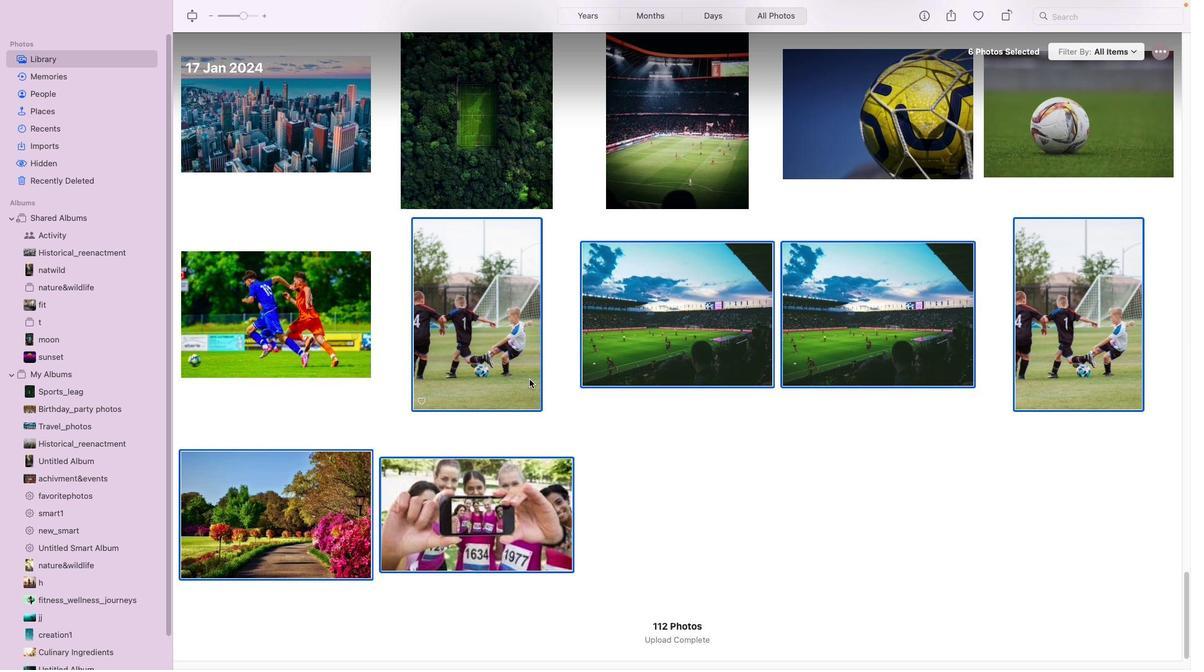 
Action: Mouse moved to (155, 378)
Screenshot: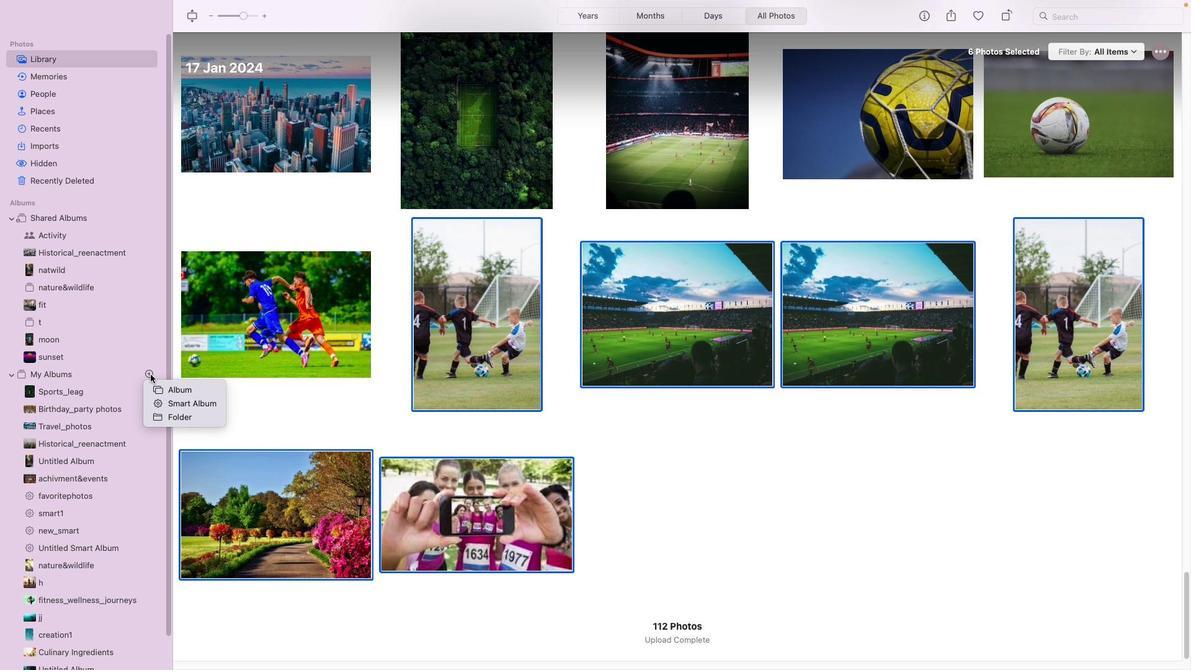 
Action: Mouse pressed left at (155, 378)
Screenshot: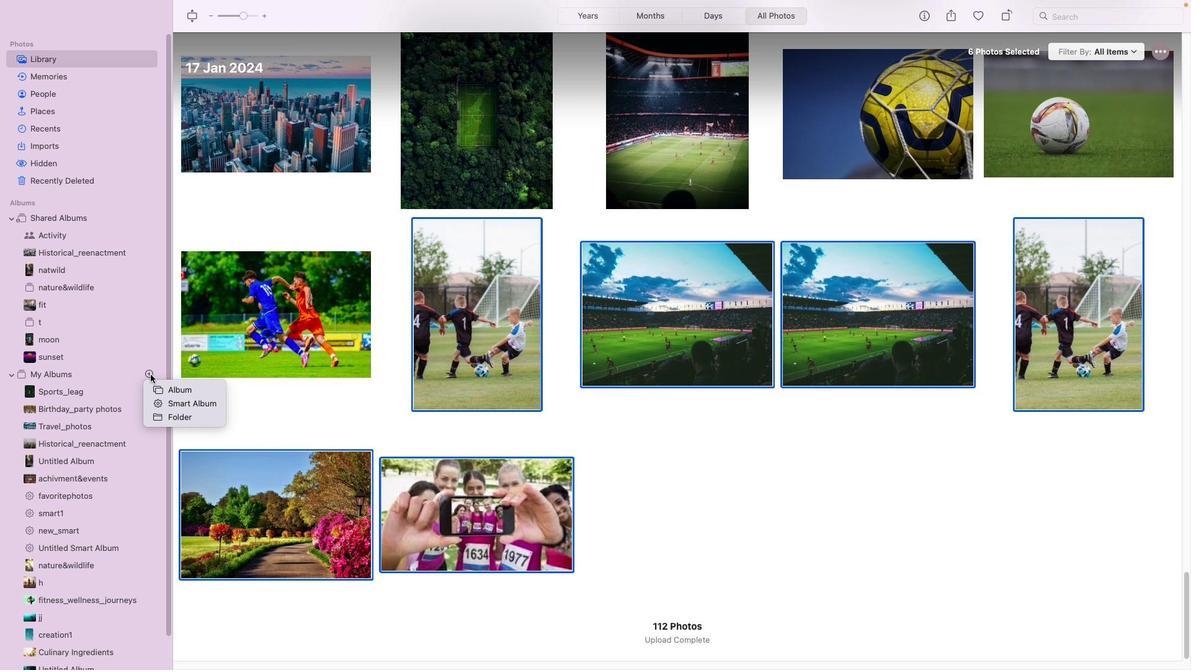 
Action: Mouse moved to (193, 392)
Screenshot: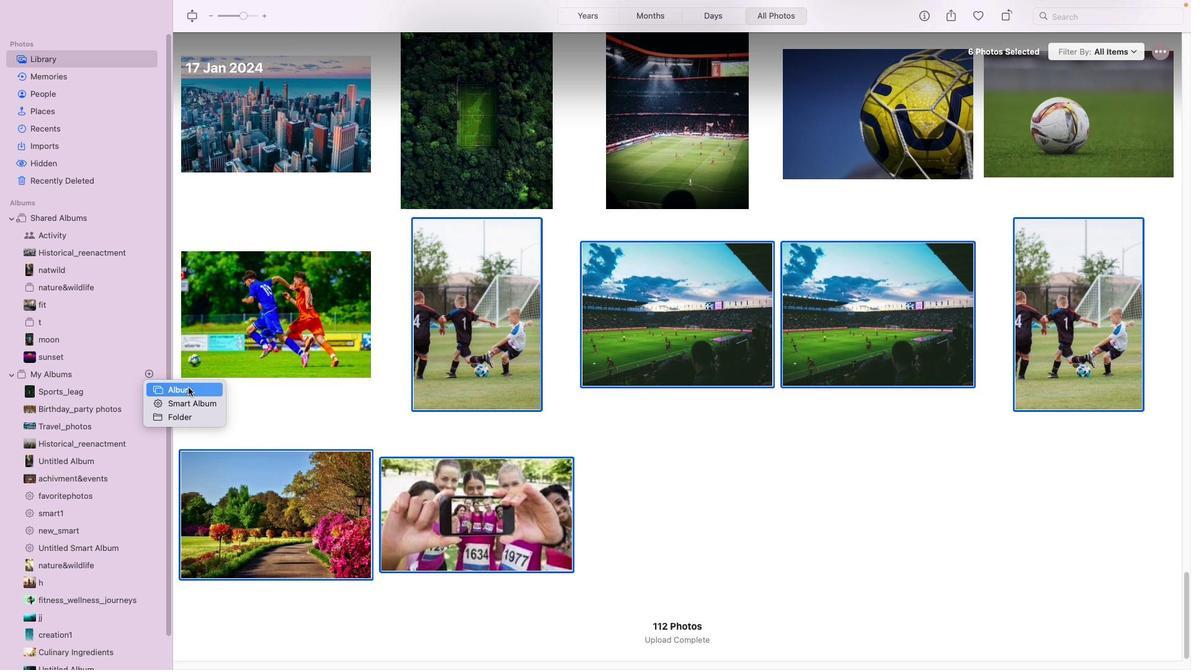 
Action: Mouse pressed left at (193, 392)
Screenshot: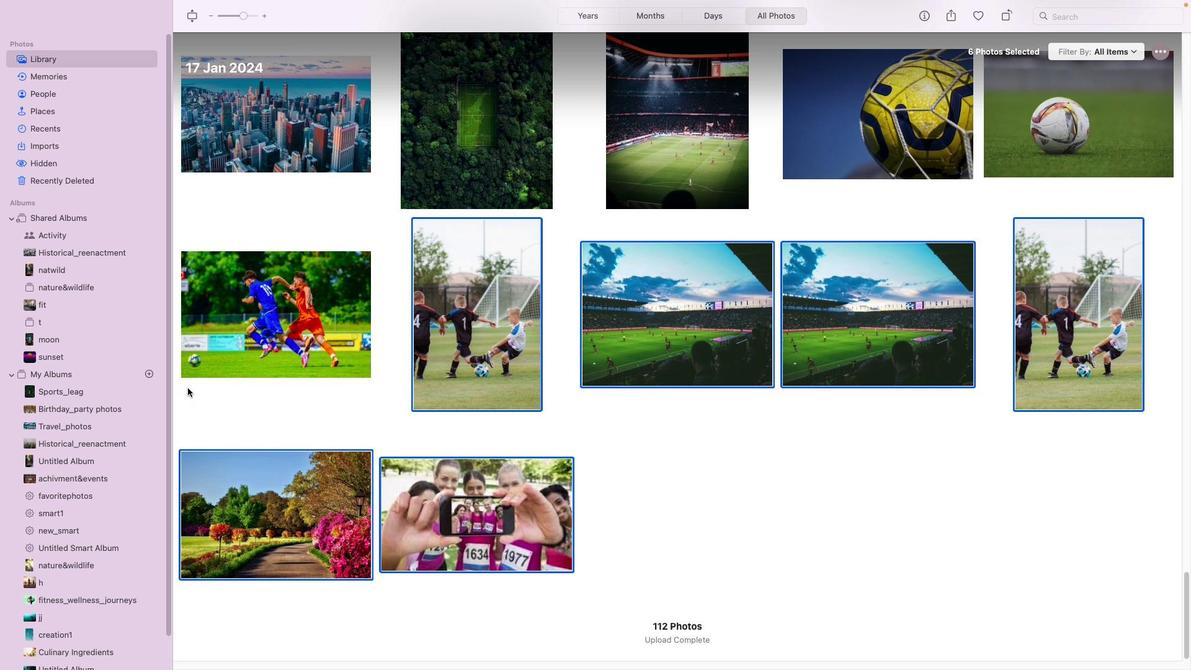 
Action: Mouse moved to (190, 393)
Screenshot: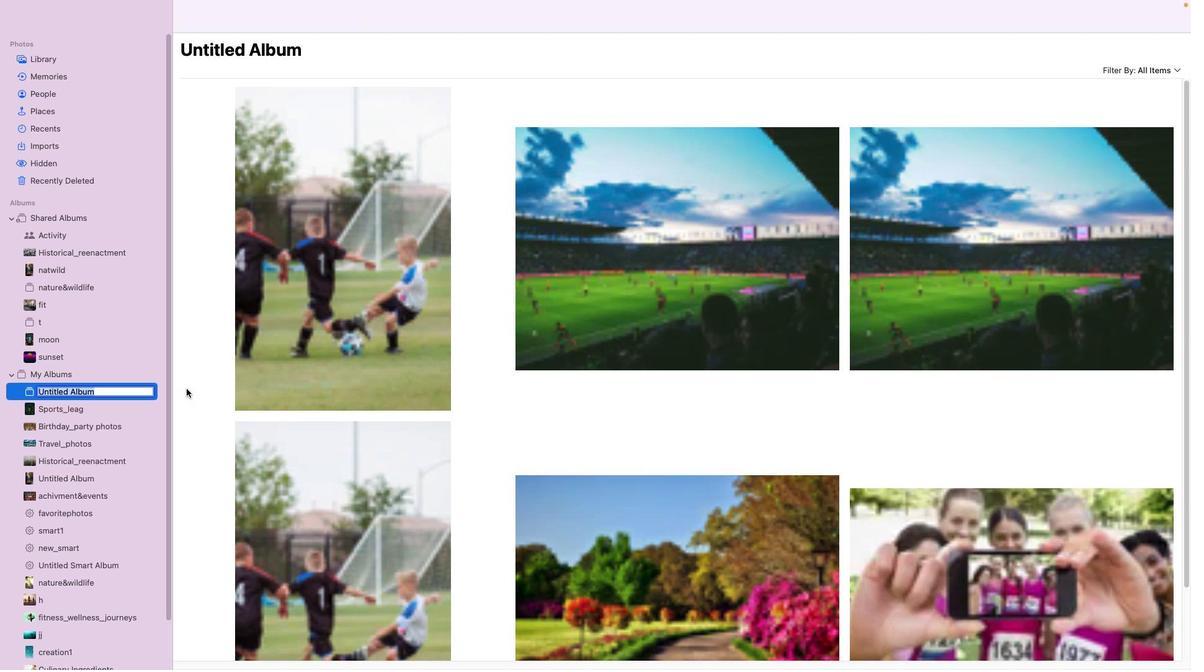 
Action: Key pressed Key.backspace'c''h''a''r''i''t''y'Key.space'e''v''e''n''t'Key.spaceKey.backspaceKey.backspaceKey.backspaceKey.backspaceKey.backspaceKey.backspaceKey.backspaceKey.shift_r'_''e''v''e''n''t''s'Key.enter
Screenshot: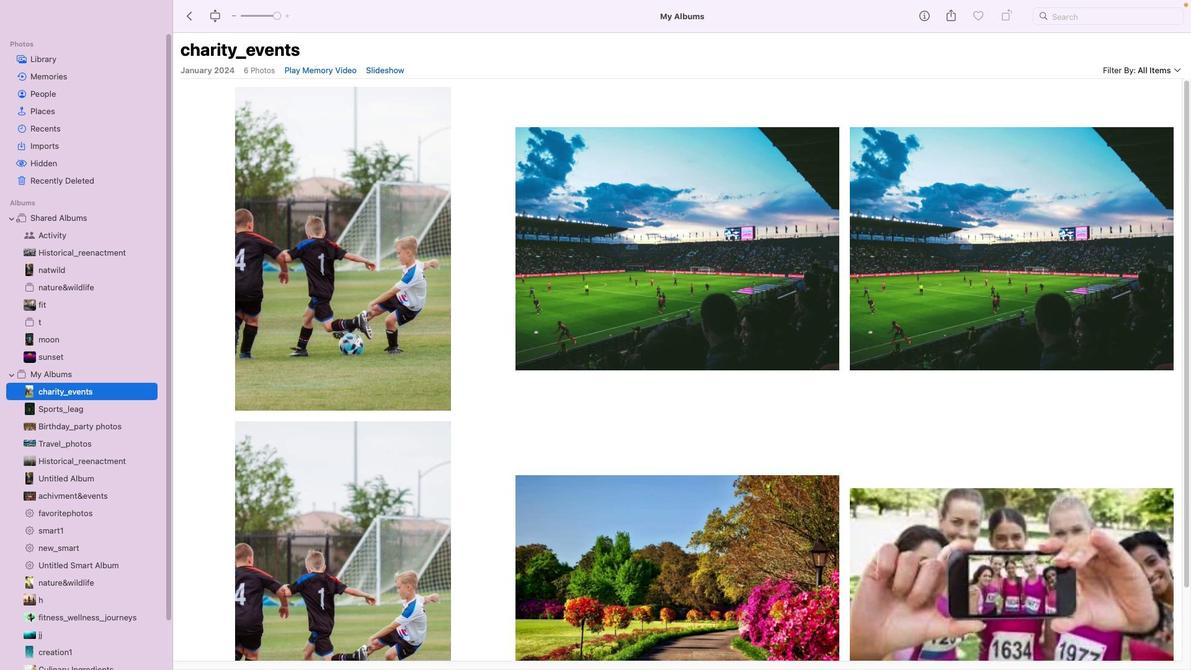 
Action: Mouse moved to (691, 418)
Screenshot: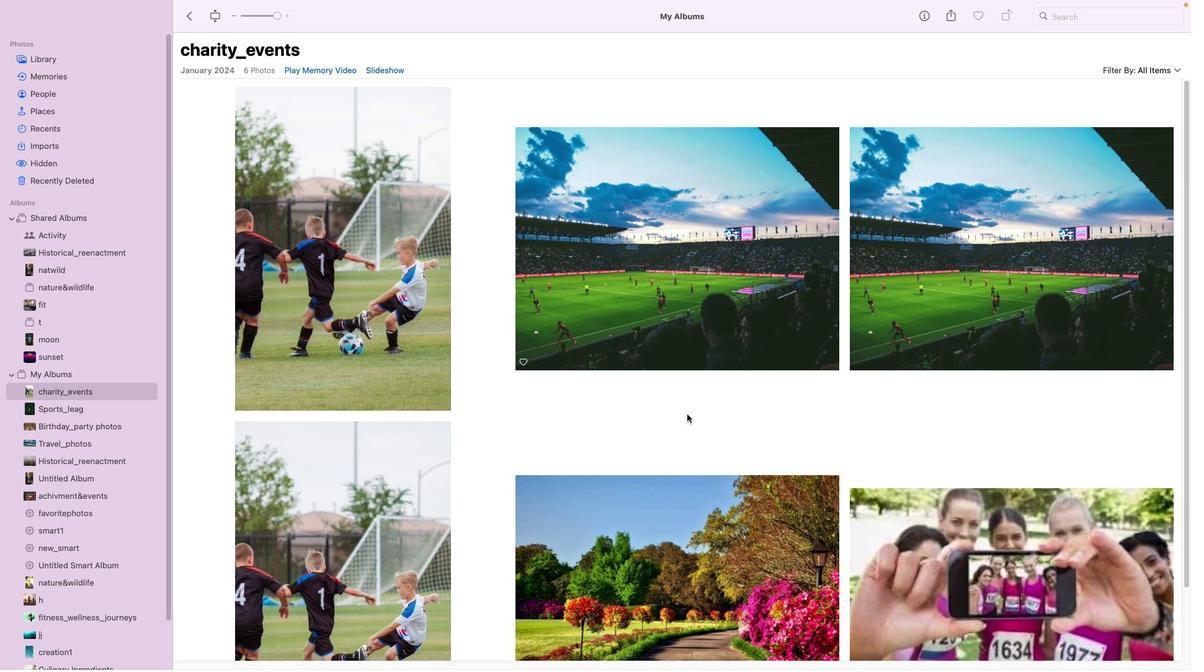 
Action: Mouse pressed left at (691, 418)
Screenshot: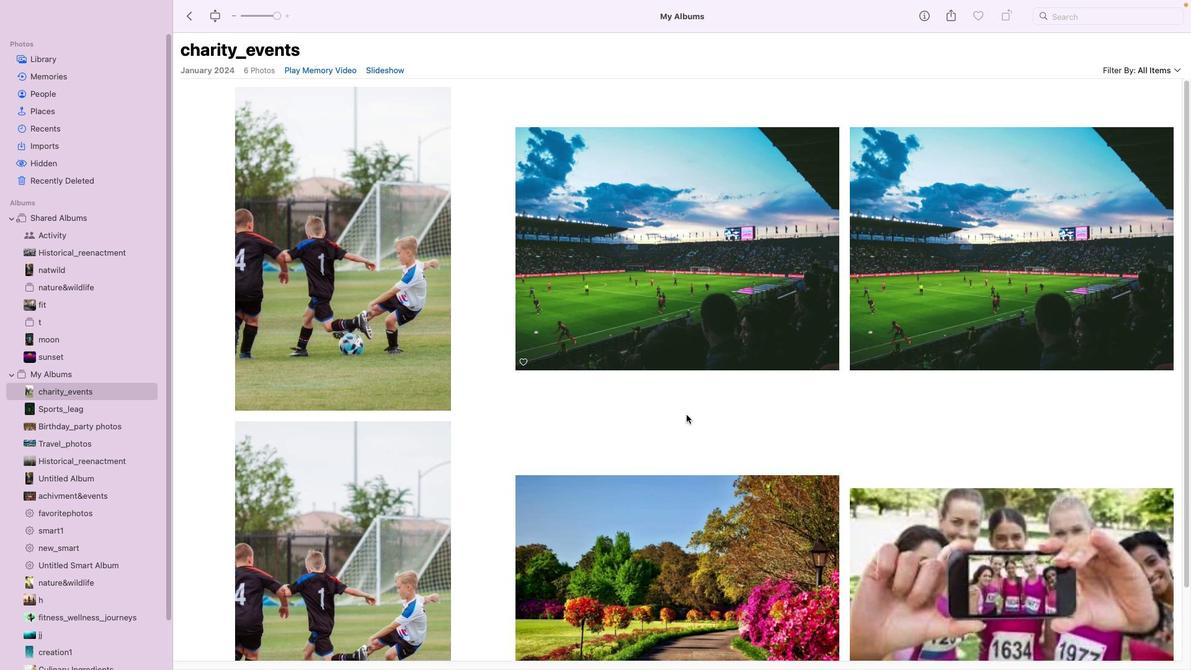 
Action: Mouse moved to (689, 419)
Screenshot: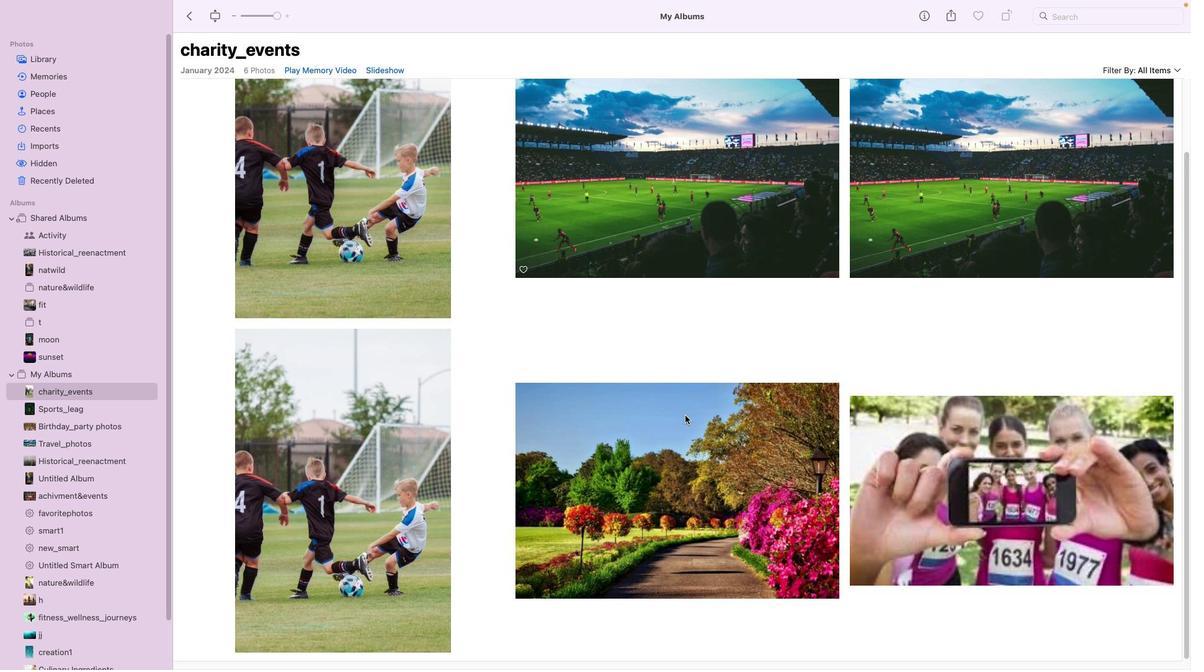 
Action: Mouse scrolled (689, 419) with delta (4, 3)
Screenshot: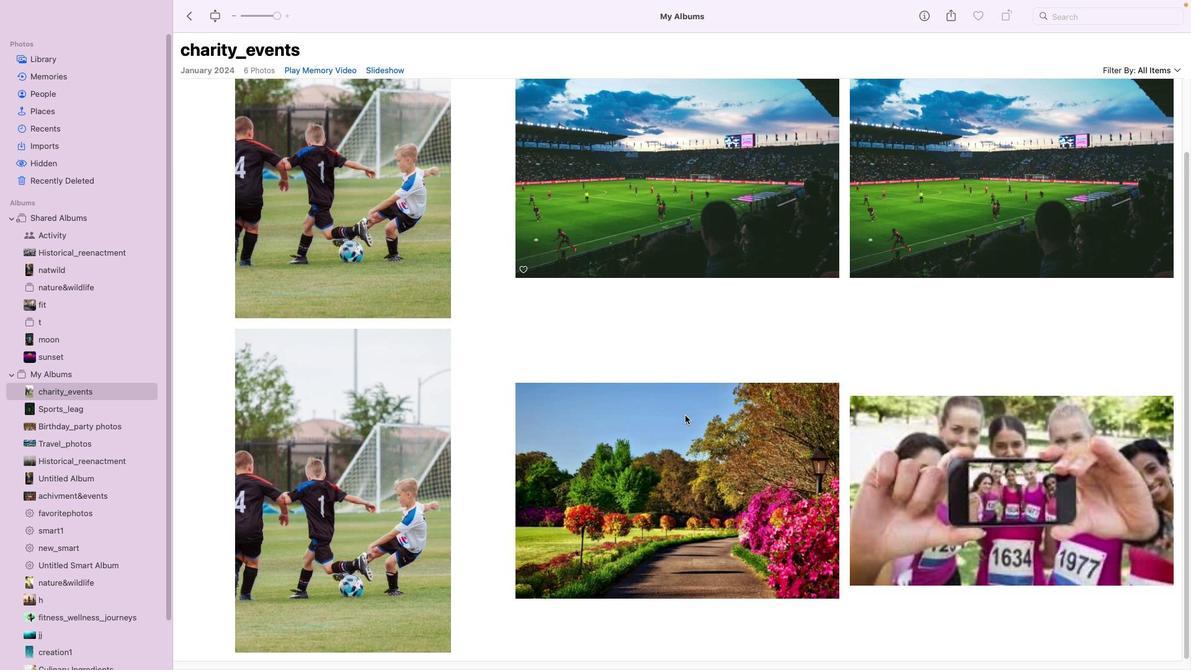 
Action: Mouse scrolled (689, 419) with delta (4, 3)
Screenshot: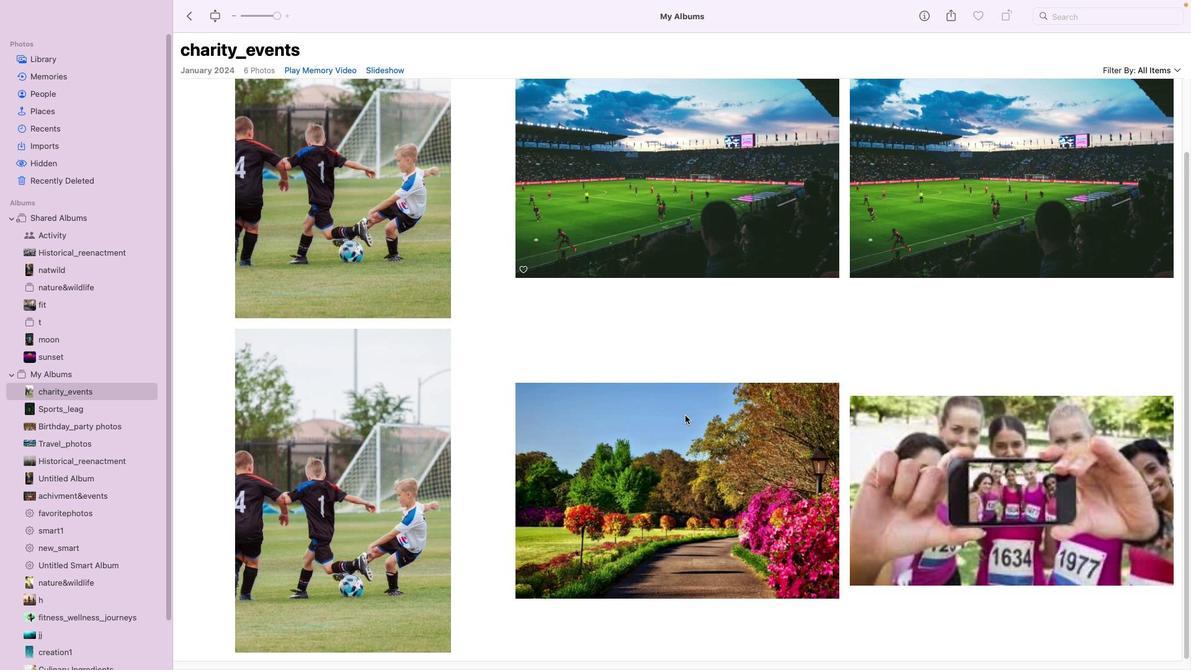 
Action: Mouse scrolled (689, 419) with delta (4, 1)
Screenshot: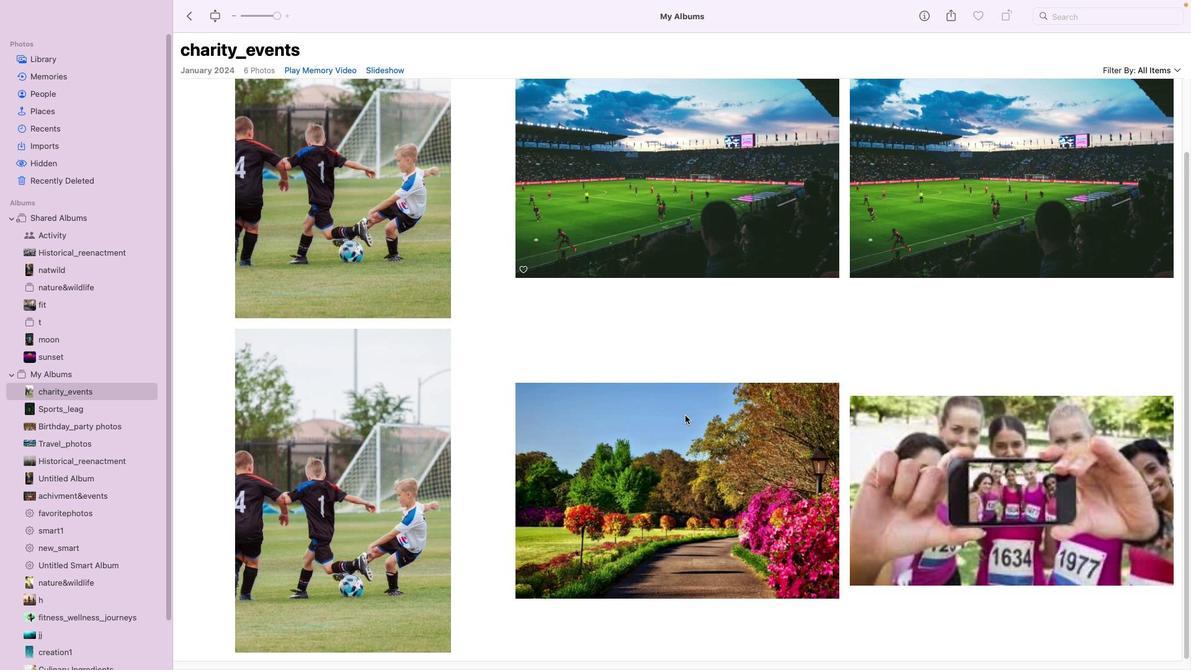 
Action: Mouse scrolled (689, 419) with delta (4, 1)
Screenshot: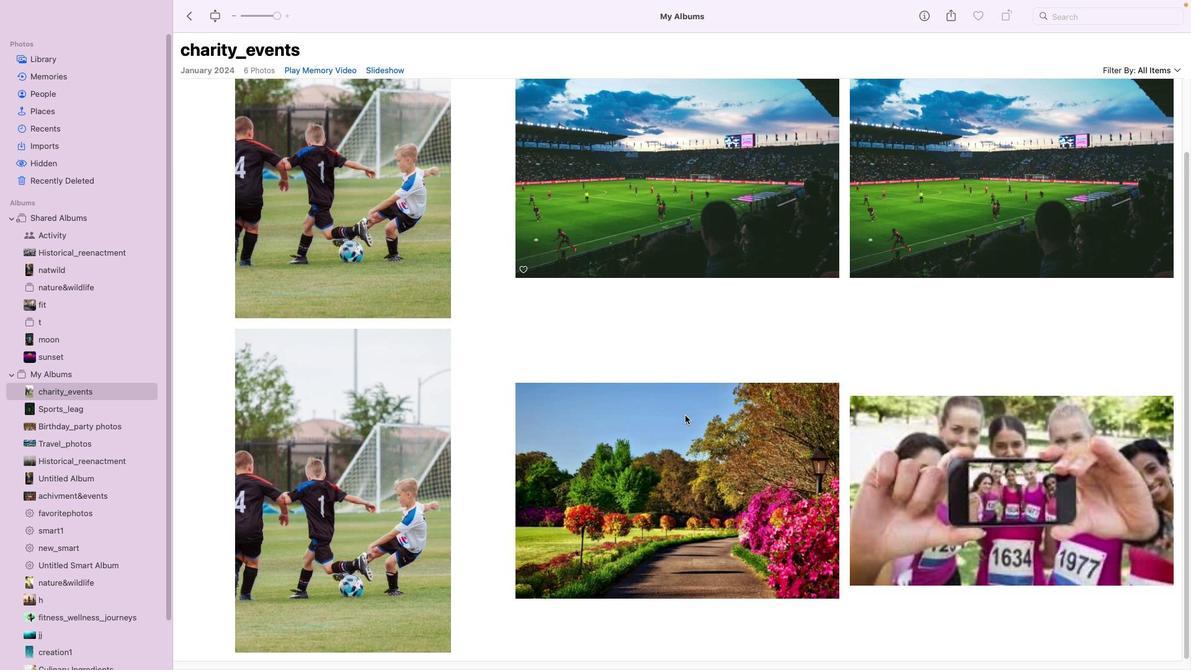 
Action: Mouse scrolled (689, 419) with delta (4, 0)
Screenshot: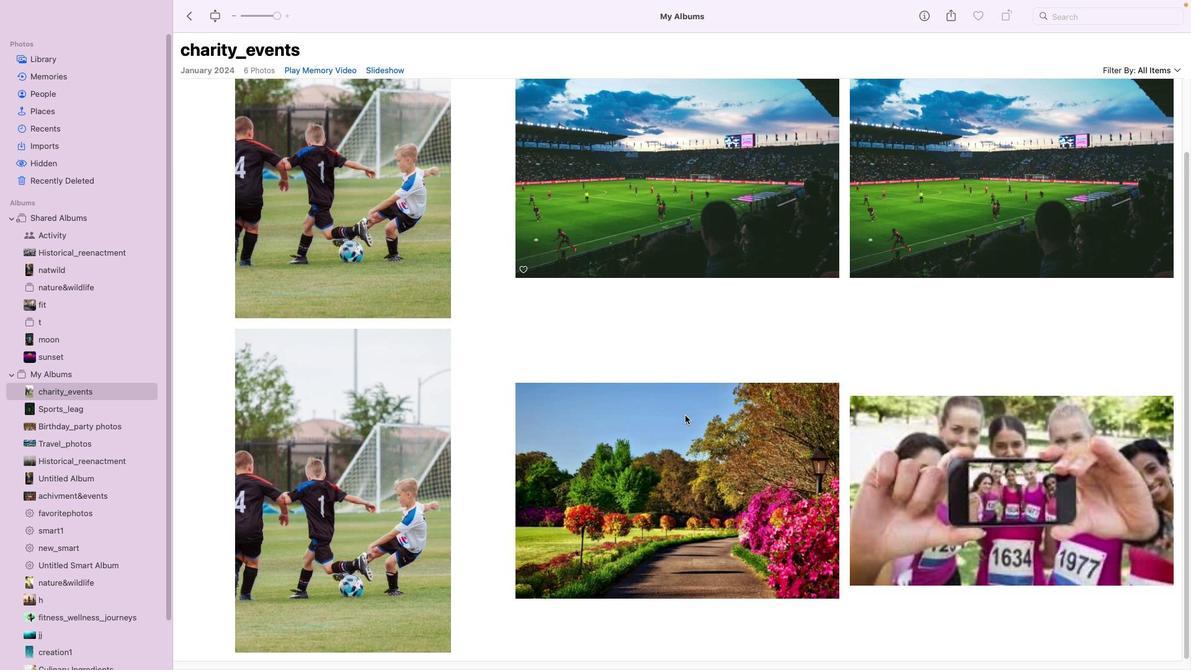 
Action: Mouse scrolled (689, 419) with delta (4, 0)
Screenshot: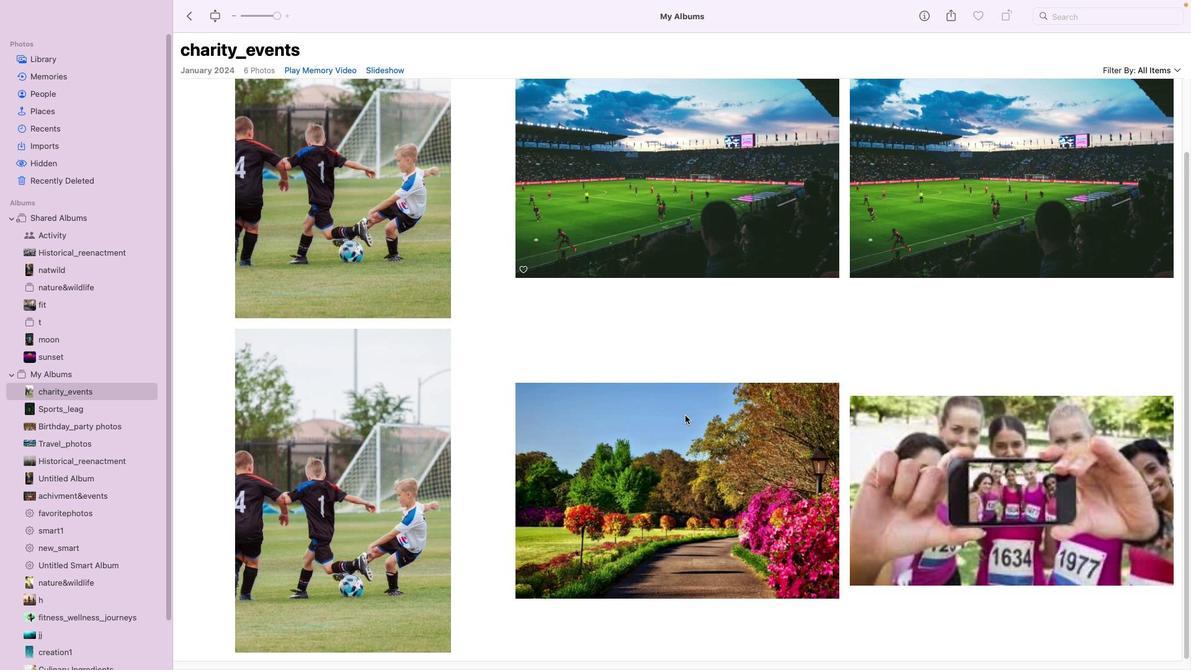 
Action: Mouse scrolled (689, 419) with delta (4, 4)
Screenshot: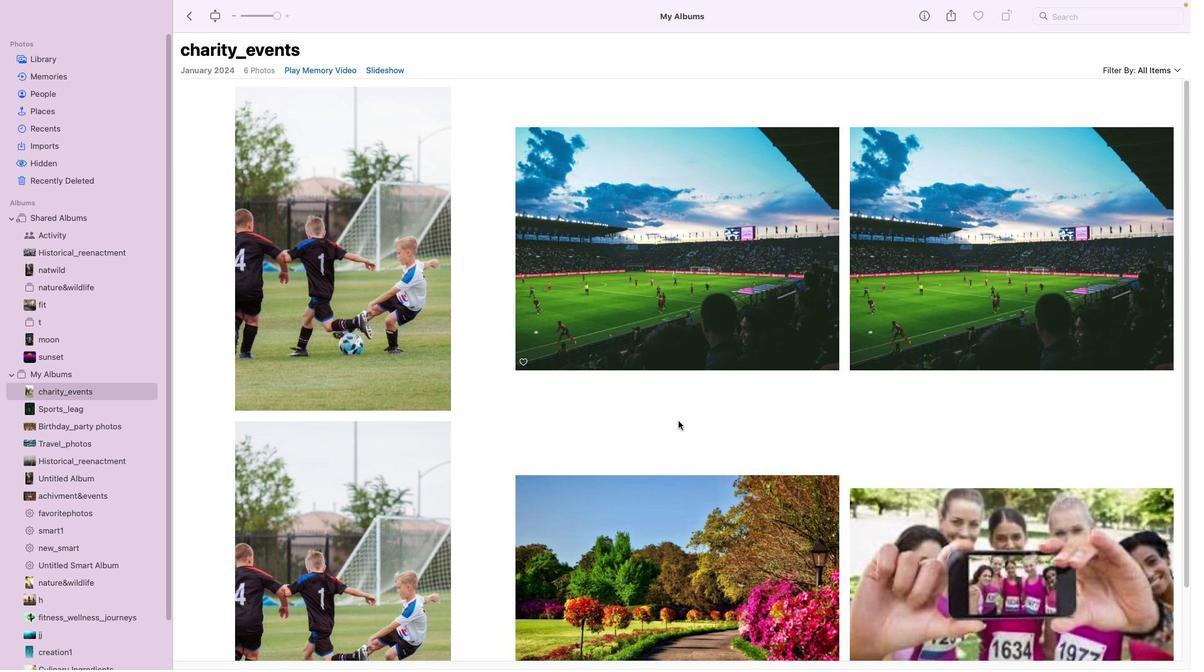 
Action: Mouse moved to (689, 420)
Screenshot: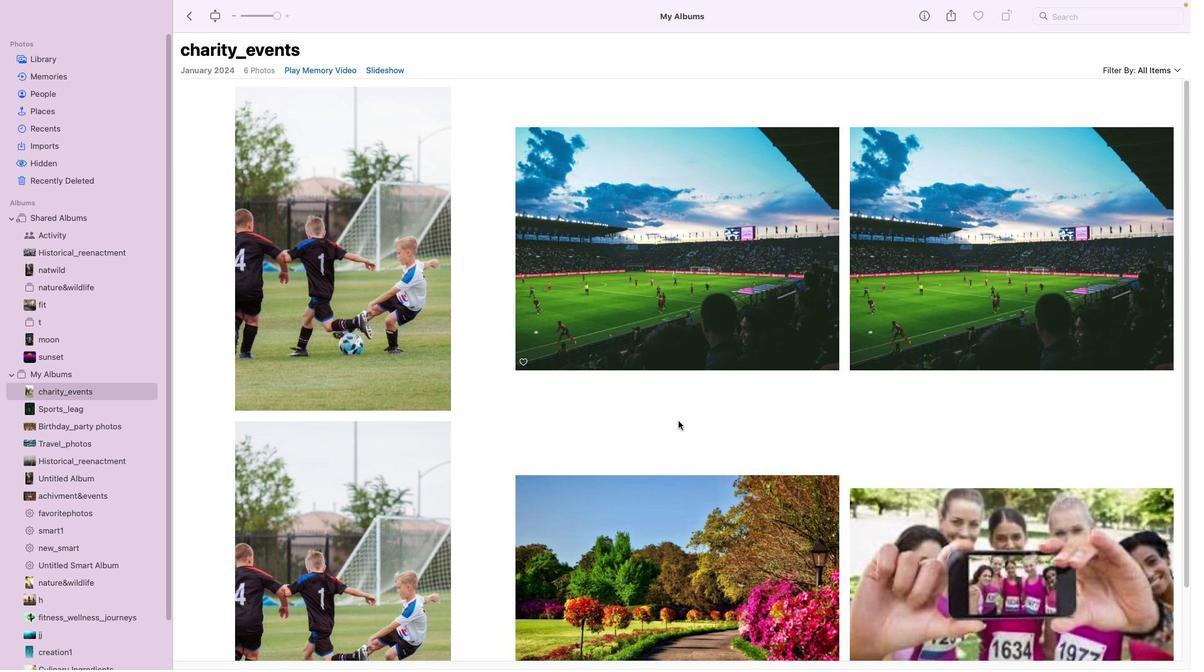 
Action: Mouse scrolled (689, 420) with delta (4, 4)
Screenshot: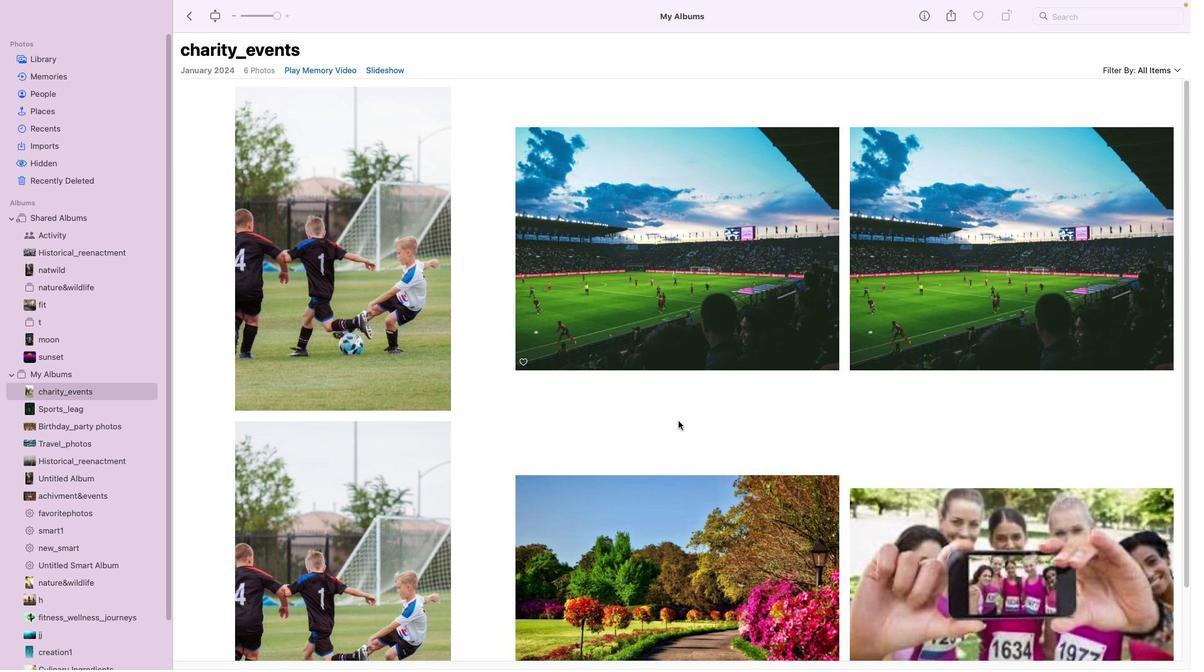 
Action: Mouse moved to (689, 420)
Screenshot: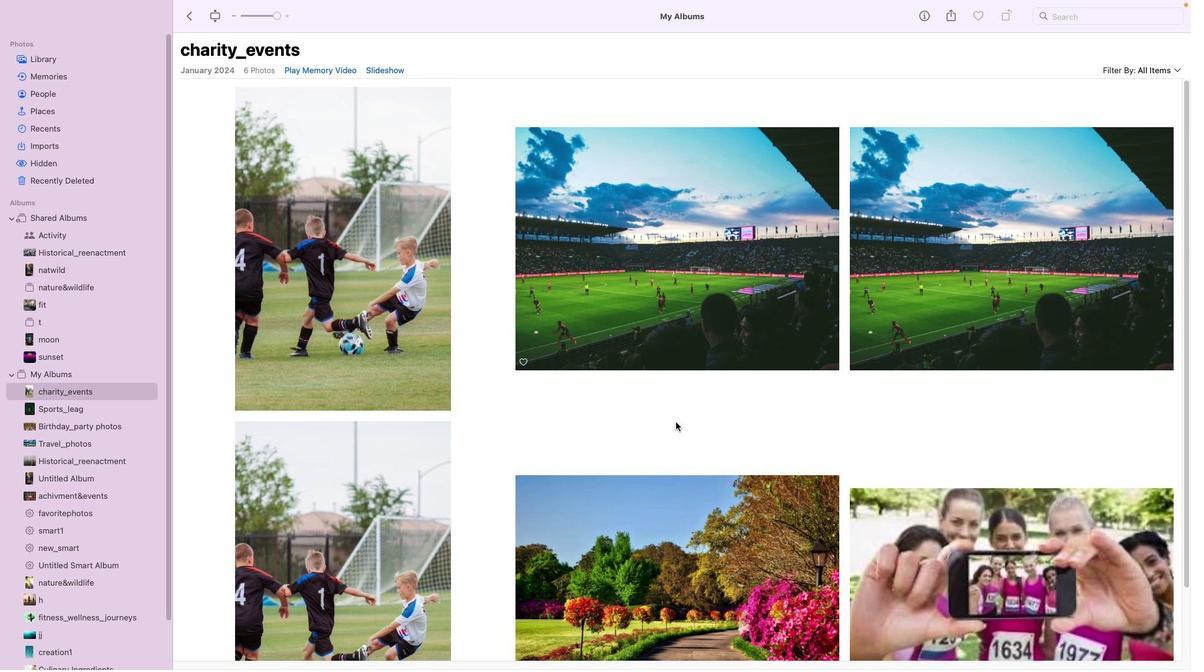 
Action: Mouse scrolled (689, 420) with delta (4, 6)
Screenshot: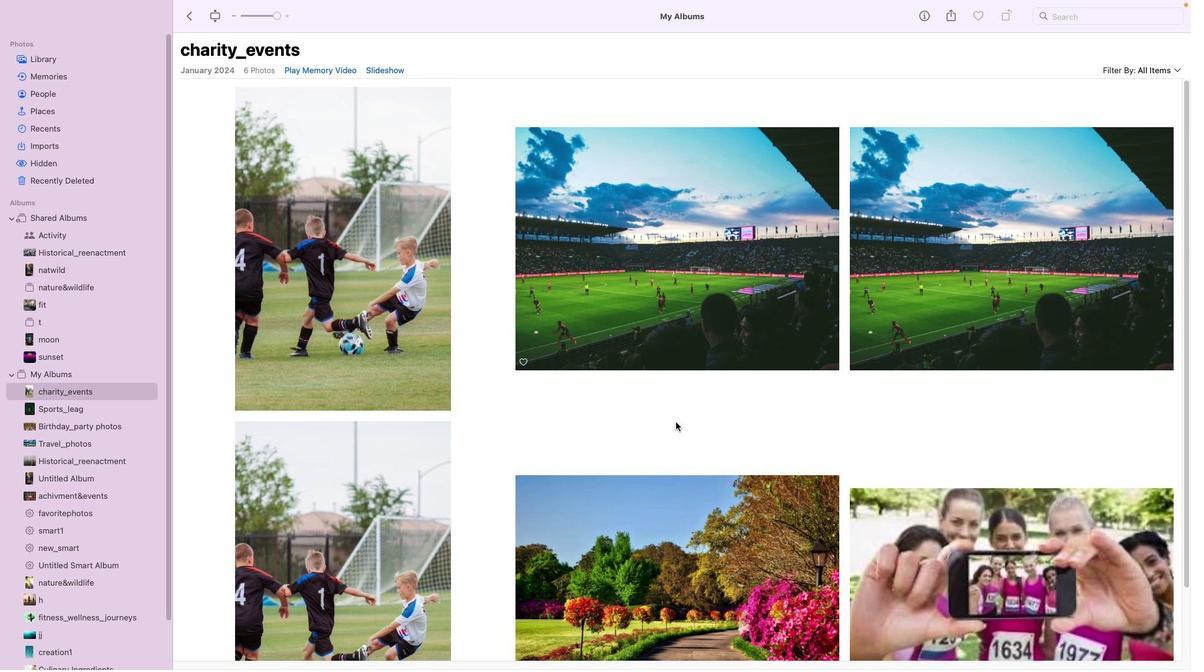 
Action: Mouse moved to (689, 420)
Screenshot: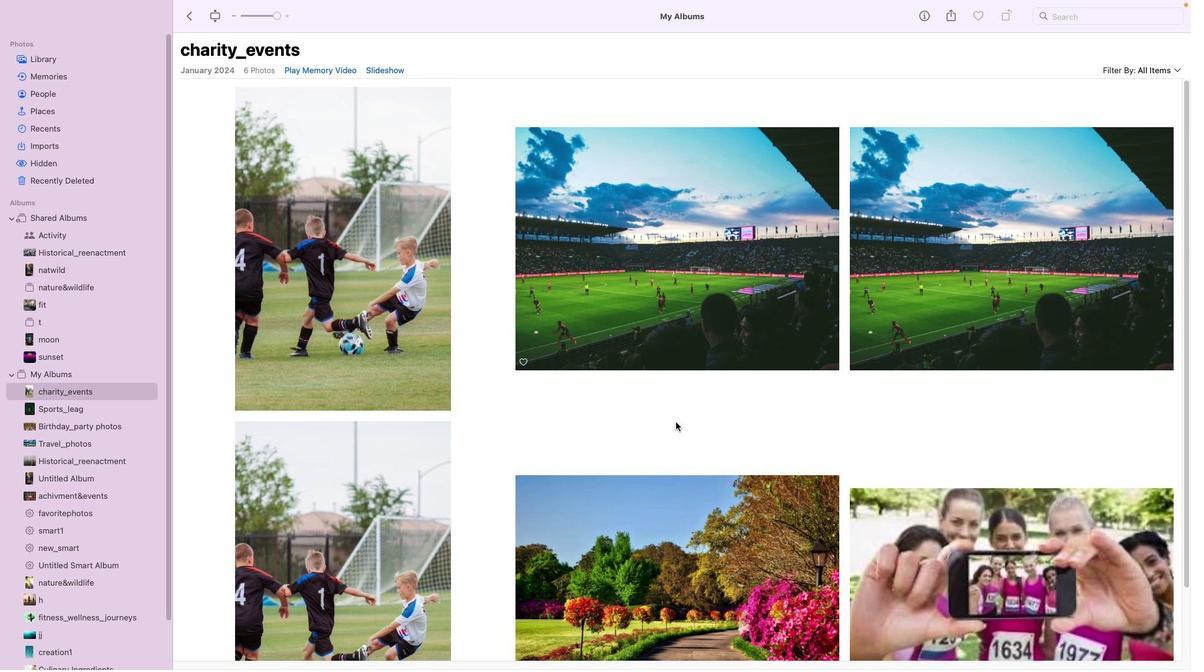
Action: Mouse scrolled (689, 420) with delta (4, 7)
Screenshot: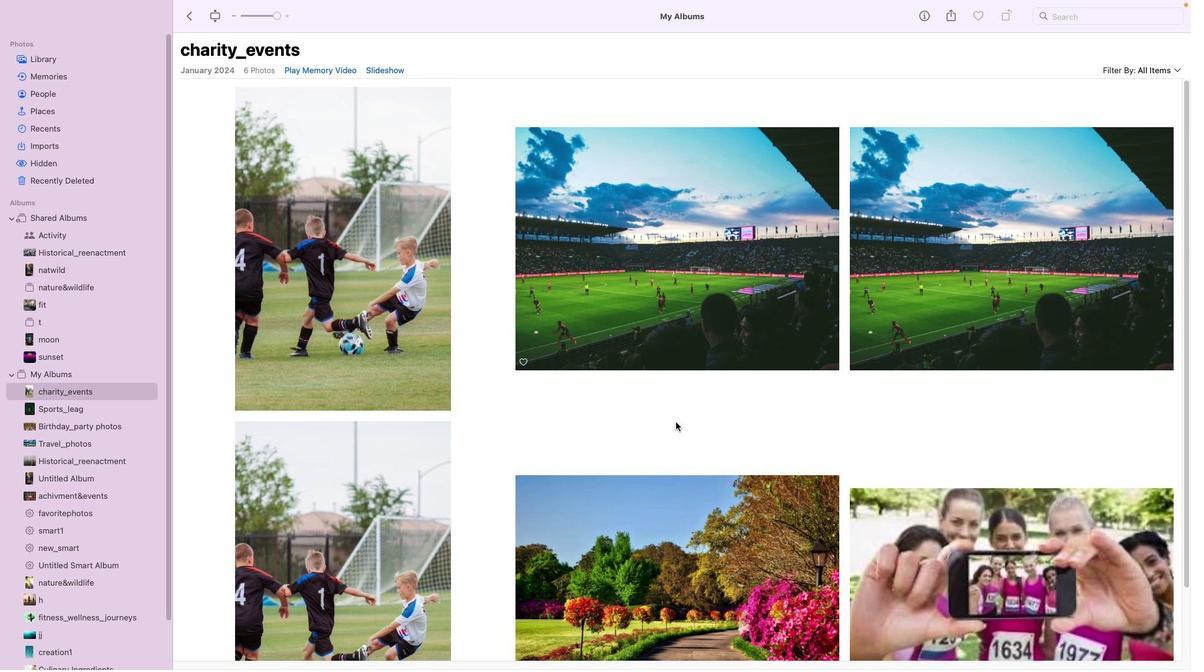 
Action: Mouse moved to (689, 420)
Screenshot: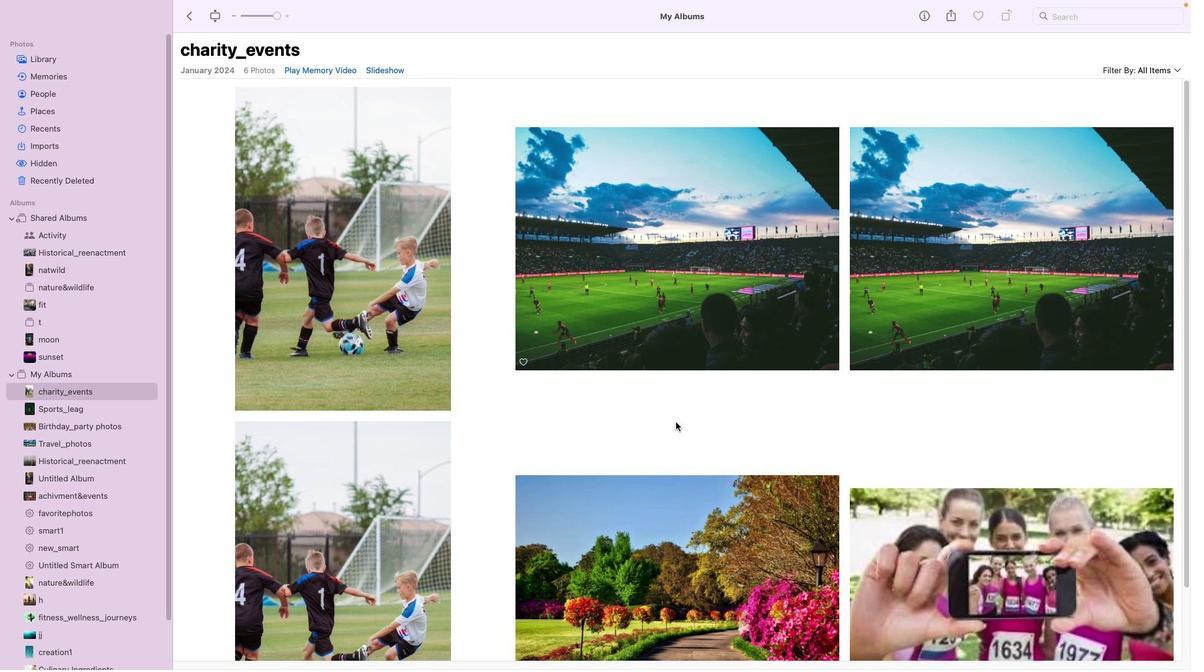 
Action: Mouse scrolled (689, 420) with delta (4, 8)
Screenshot: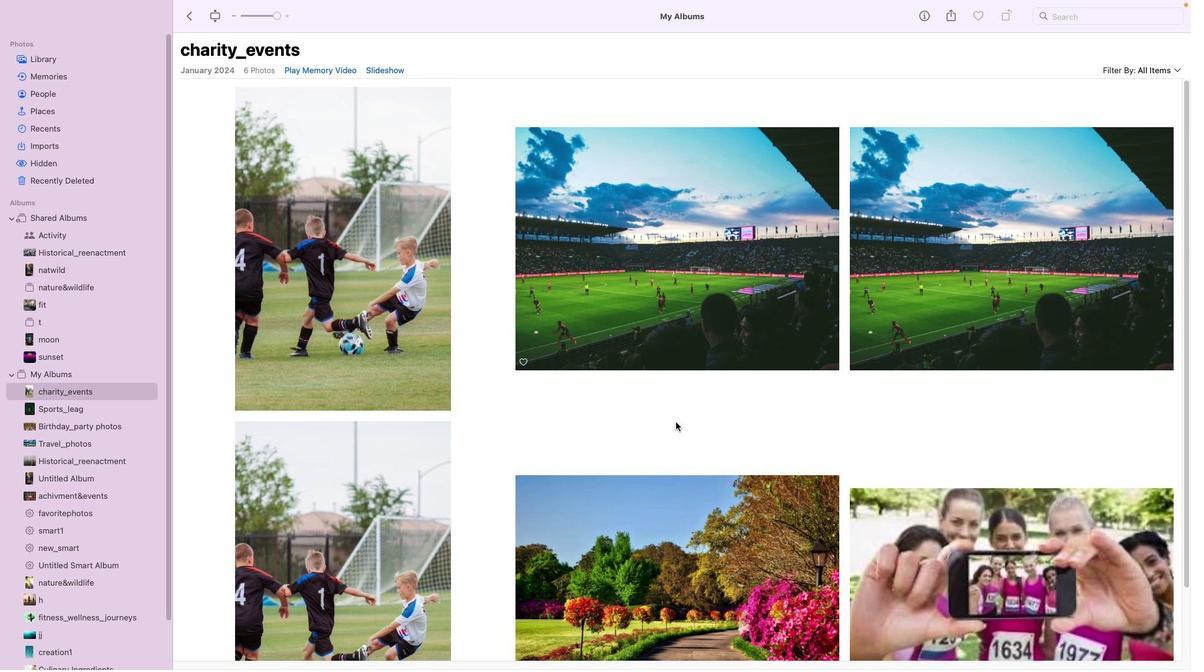 
Action: Mouse scrolled (689, 420) with delta (4, 8)
Screenshot: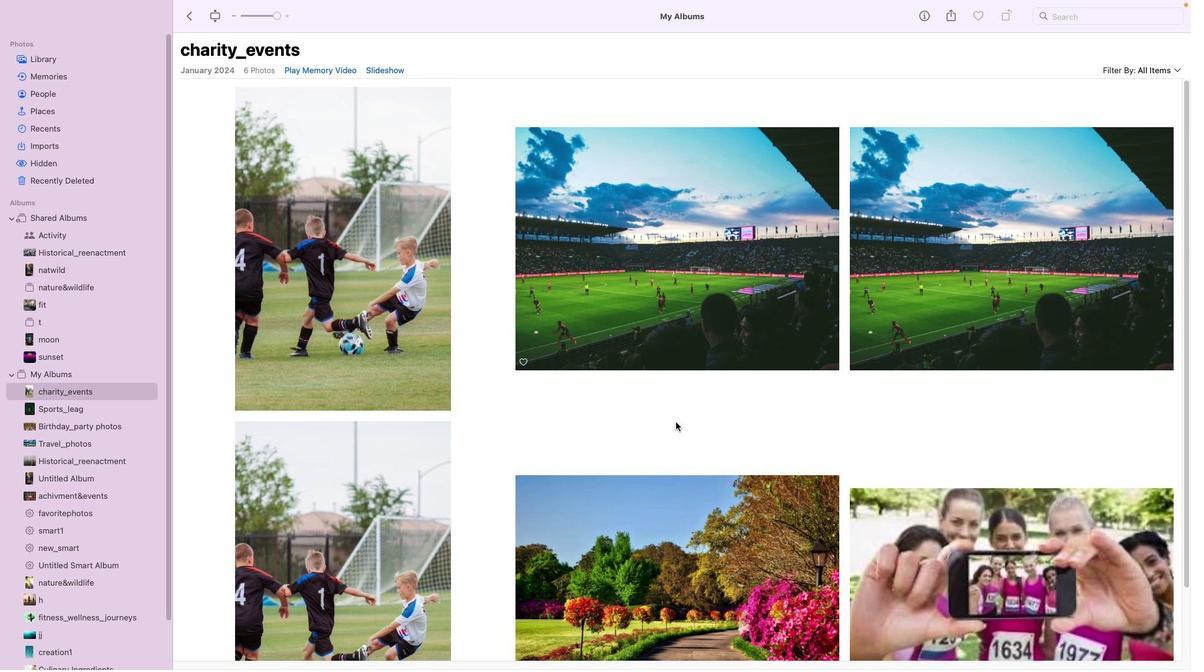 
Action: Mouse scrolled (689, 420) with delta (4, 9)
Screenshot: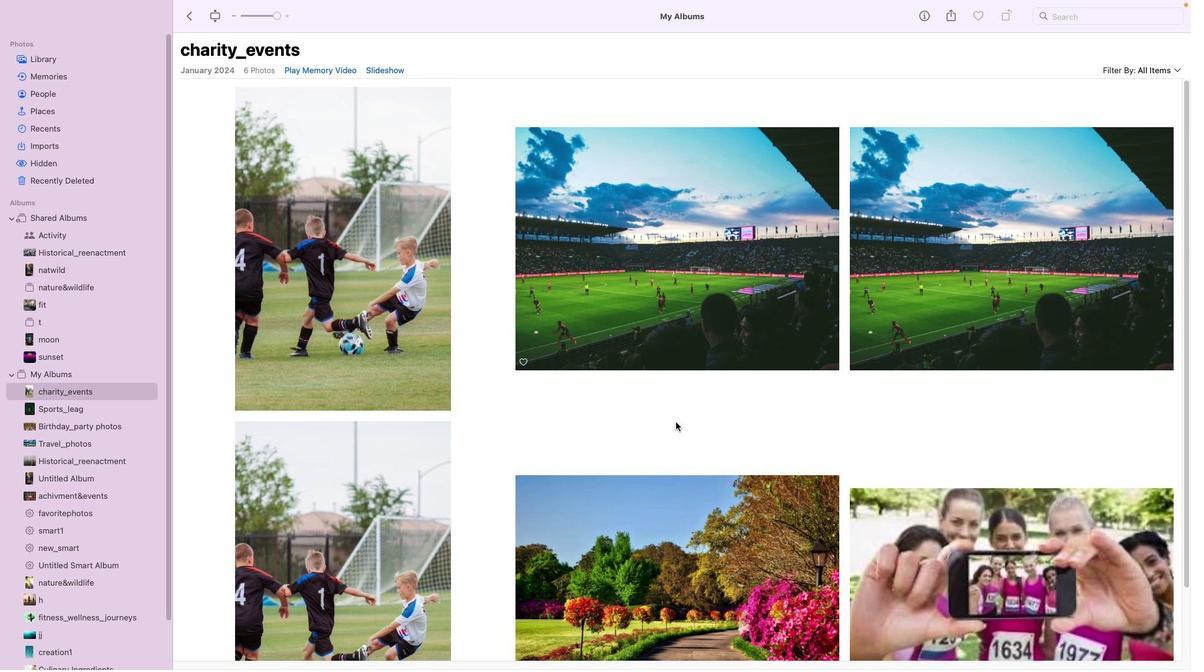 
Action: Mouse scrolled (689, 420) with delta (4, 9)
Screenshot: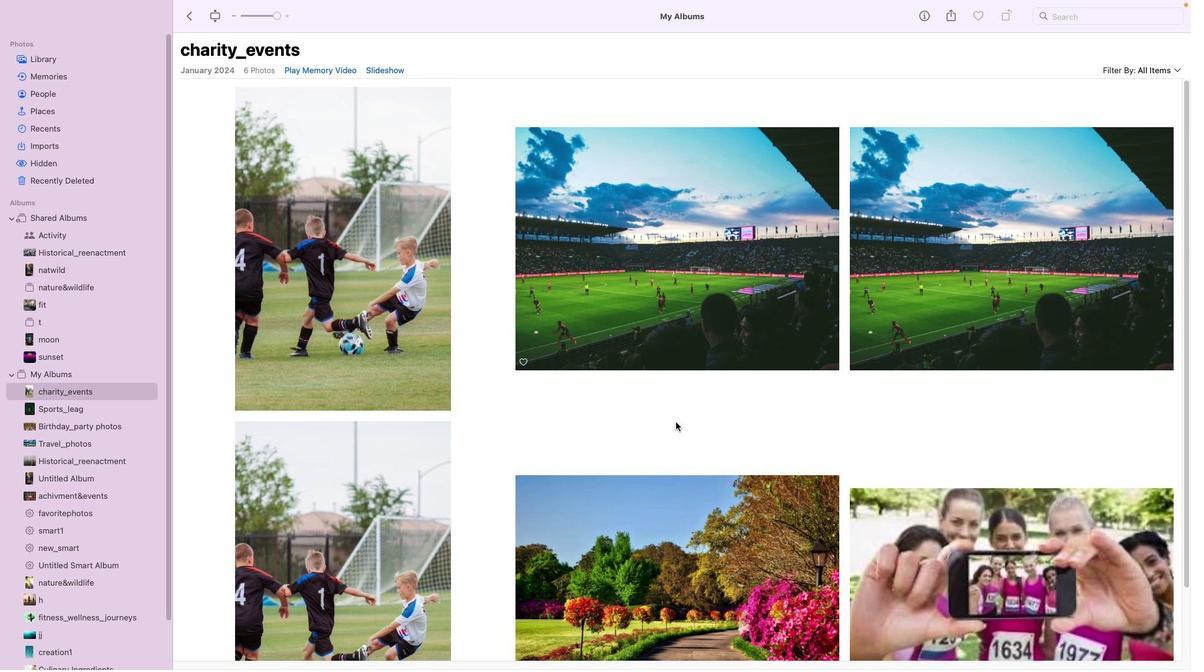 
Action: Mouse moved to (680, 426)
Screenshot: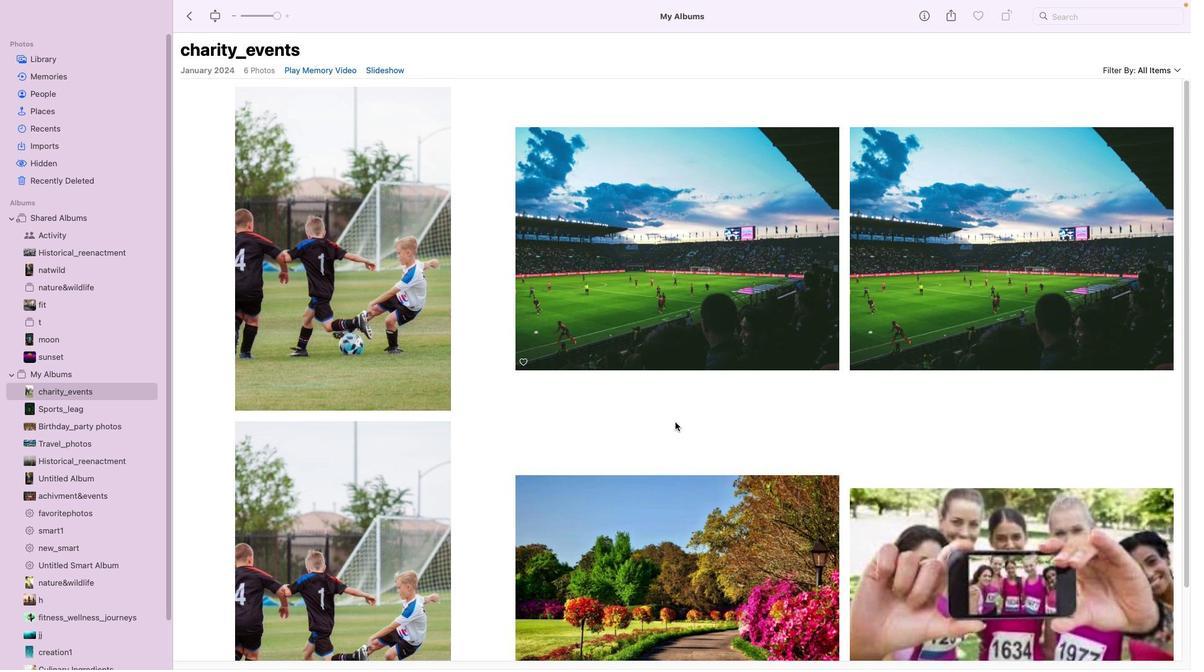 
